 Task: Look for space in Rājūra, India from 9th July, 2023 to 16th July, 2023 for 2 adults, 1 child in price range Rs.8000 to Rs.16000. Place can be entire place with 2 bedrooms having 2 beds and 1 bathroom. Property type can be house, flat, guest house. Booking option can be shelf check-in. Required host language is English.
Action: Mouse moved to (423, 49)
Screenshot: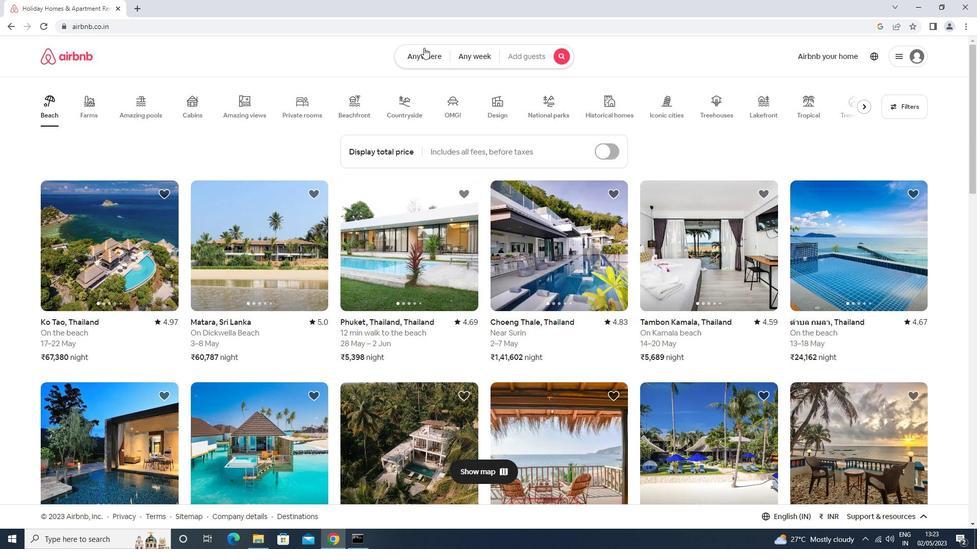
Action: Mouse pressed left at (423, 49)
Screenshot: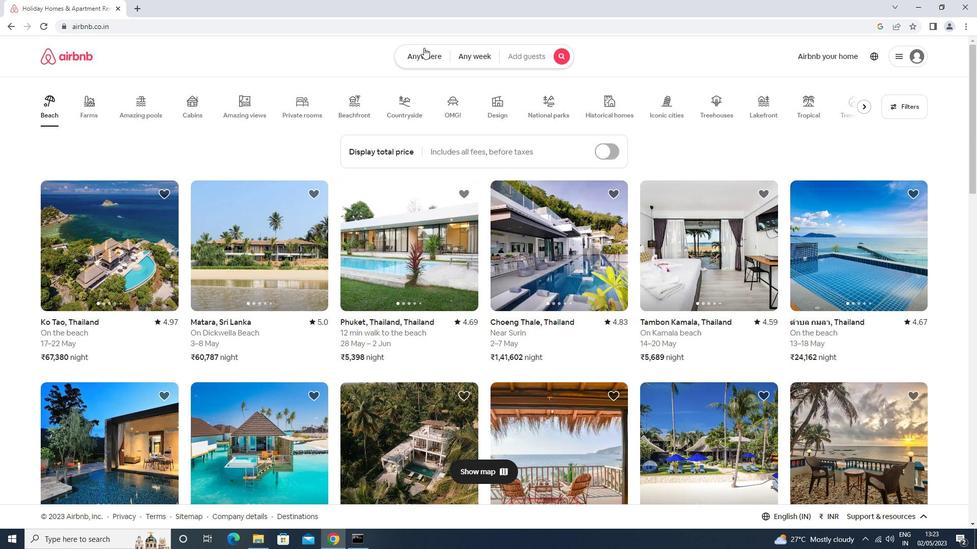 
Action: Mouse moved to (374, 93)
Screenshot: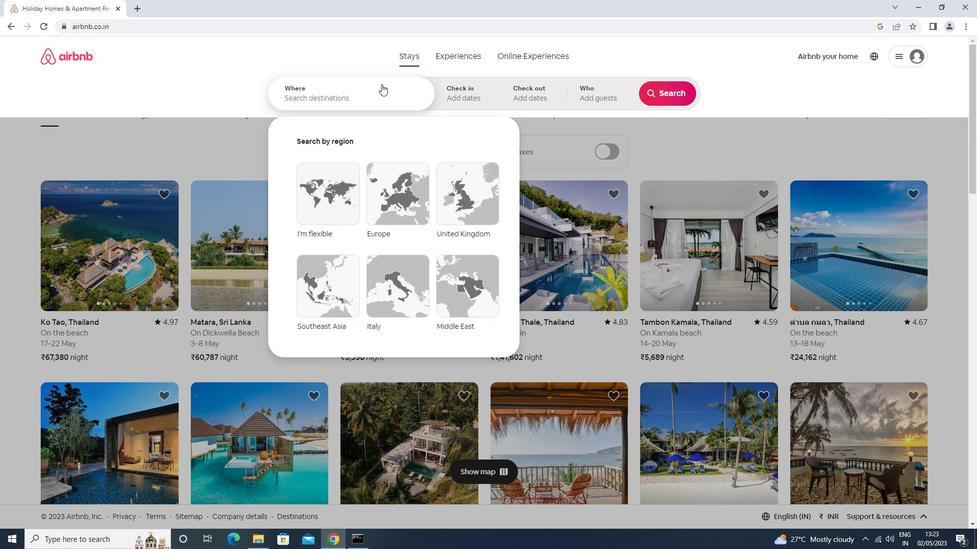 
Action: Mouse pressed left at (374, 93)
Screenshot: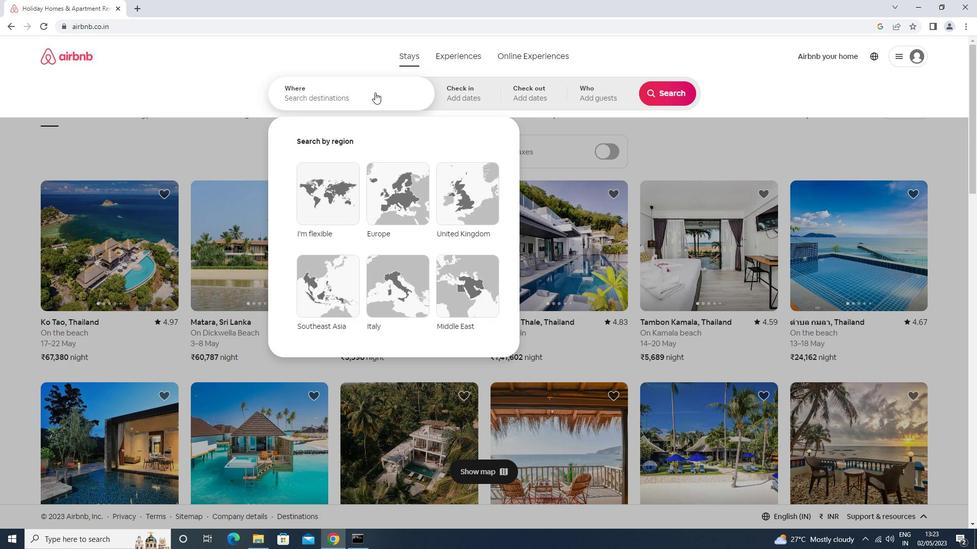 
Action: Key pressed r<Key.caps_lock>ajura<Key.space><Key.enter>
Screenshot: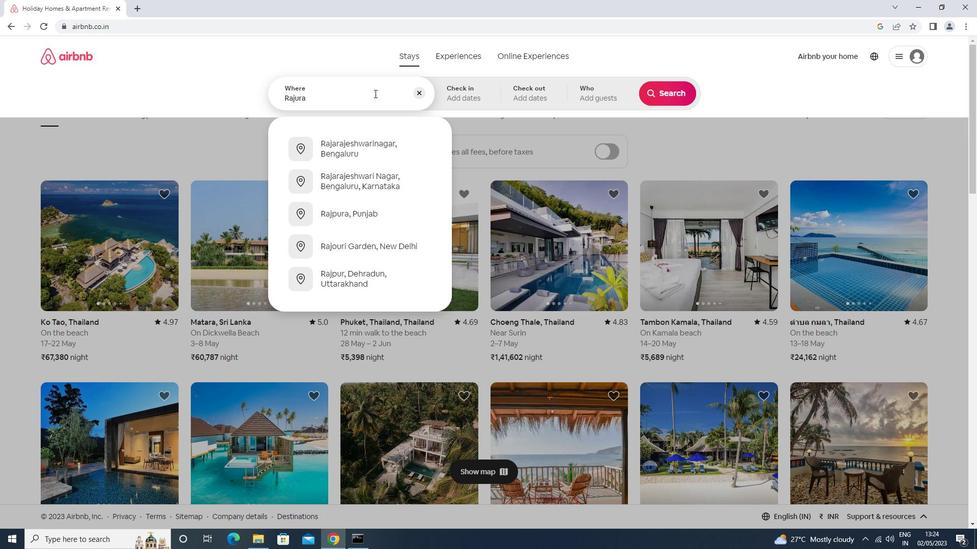 
Action: Mouse moved to (669, 170)
Screenshot: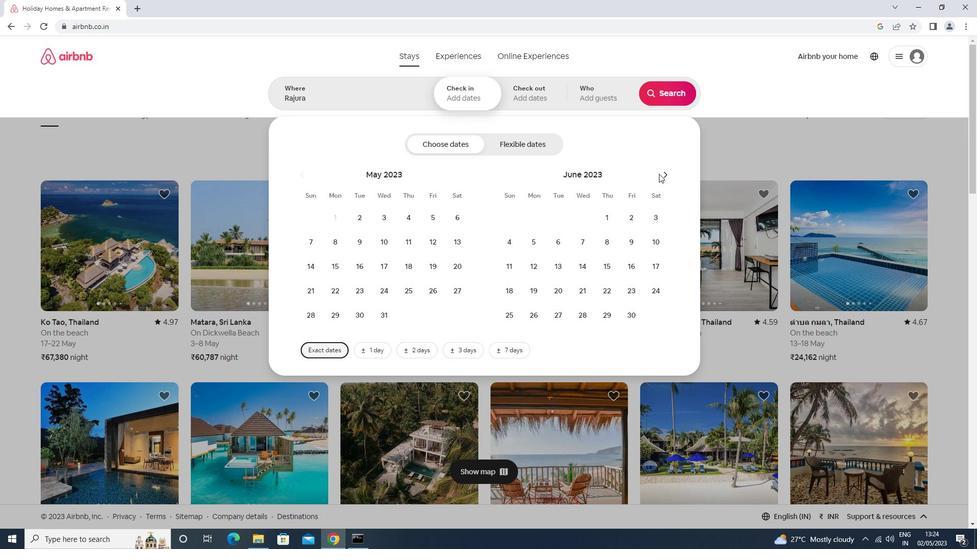 
Action: Mouse pressed left at (669, 170)
Screenshot: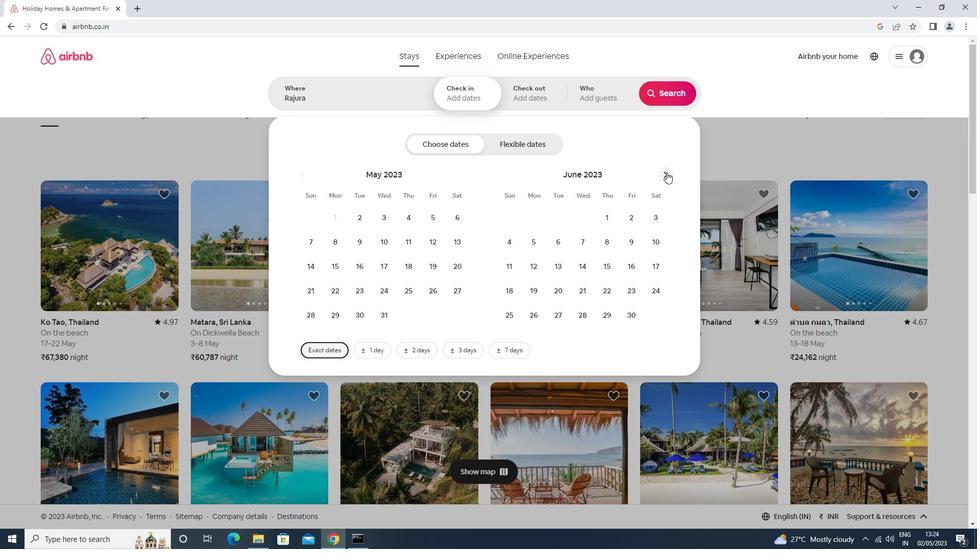 
Action: Mouse moved to (512, 268)
Screenshot: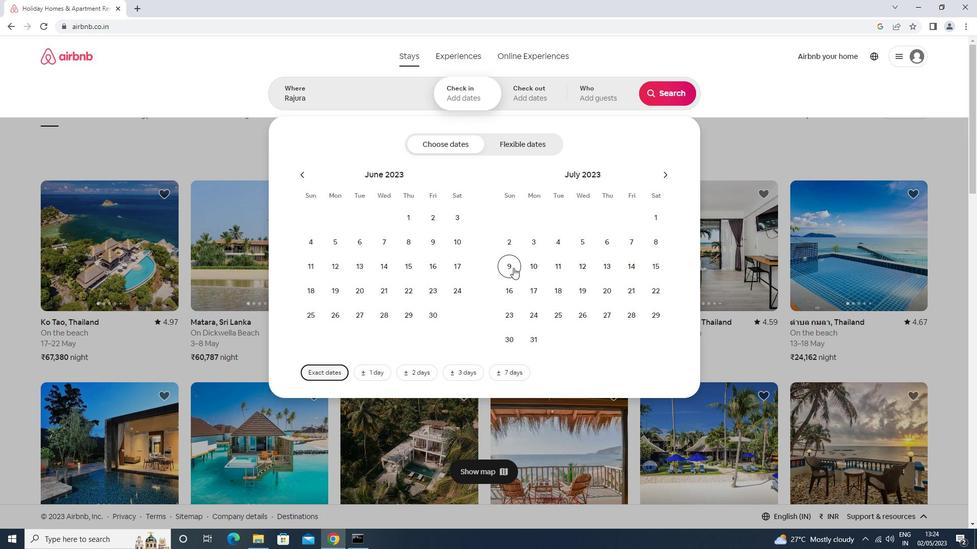 
Action: Mouse pressed left at (512, 268)
Screenshot: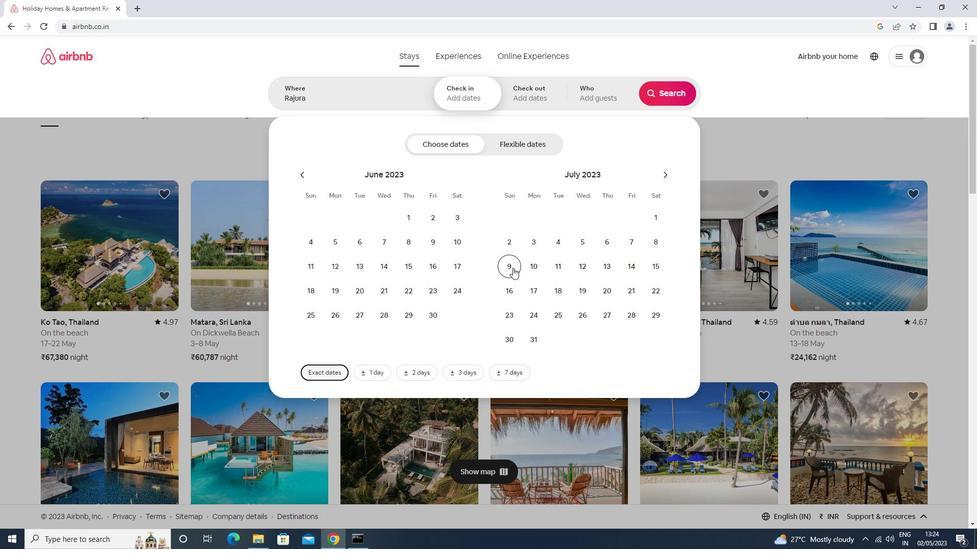 
Action: Mouse moved to (509, 290)
Screenshot: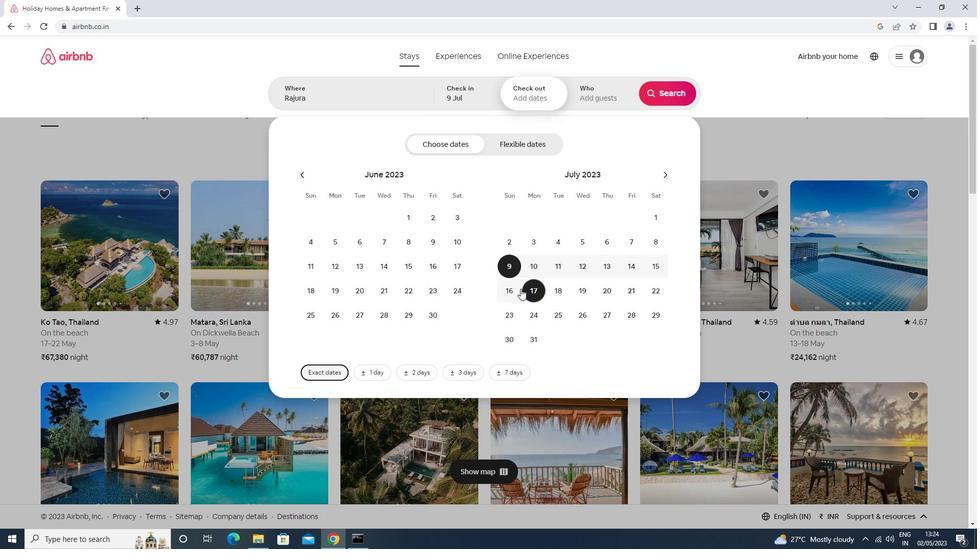 
Action: Mouse pressed left at (509, 290)
Screenshot: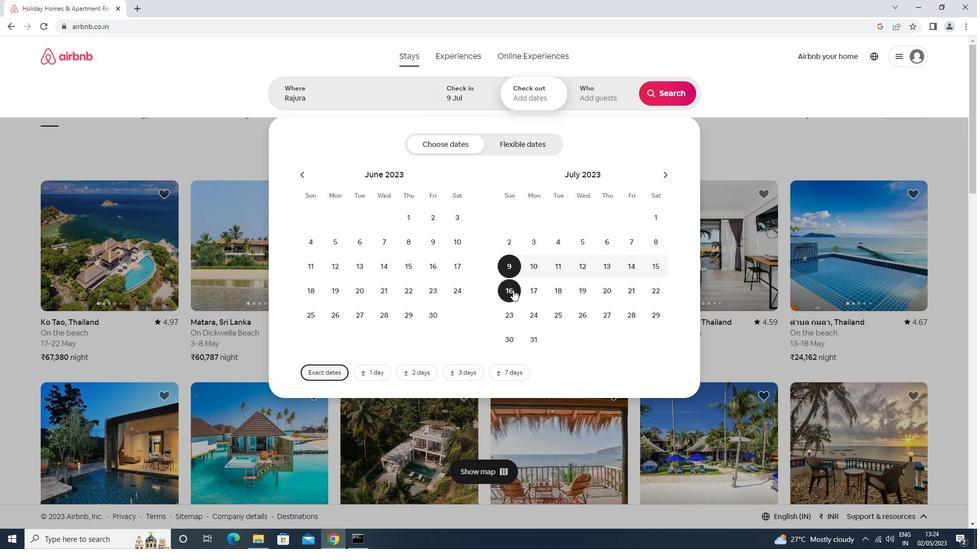 
Action: Mouse moved to (582, 99)
Screenshot: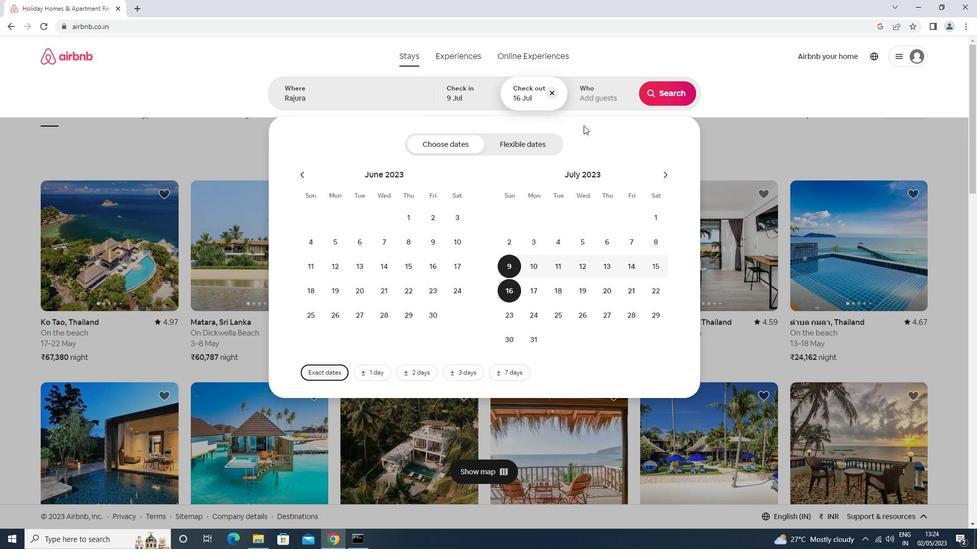 
Action: Mouse pressed left at (582, 99)
Screenshot: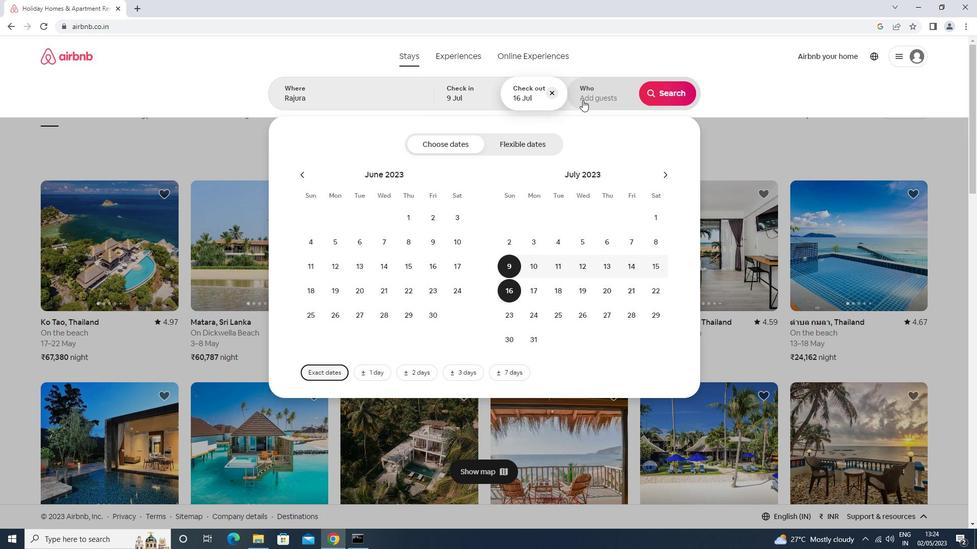 
Action: Mouse moved to (668, 146)
Screenshot: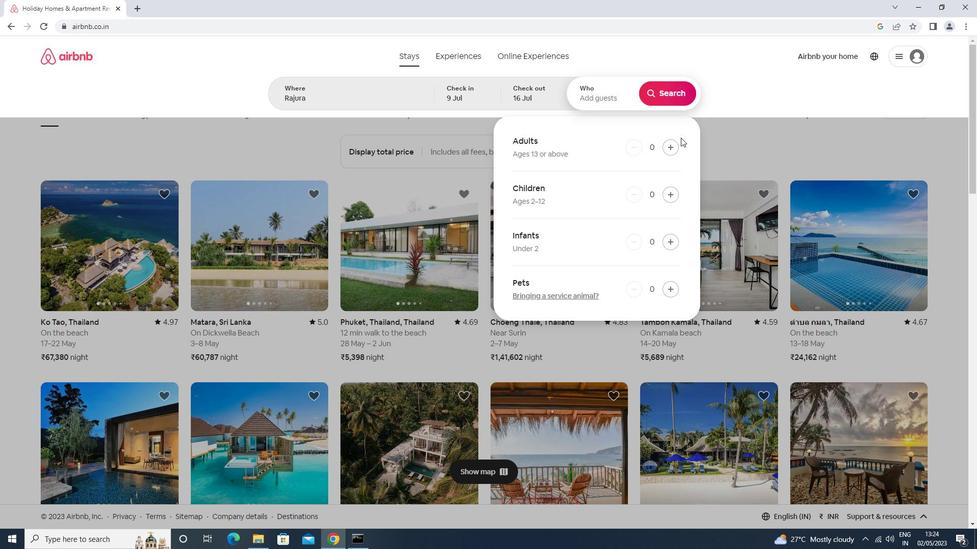 
Action: Mouse pressed left at (668, 146)
Screenshot: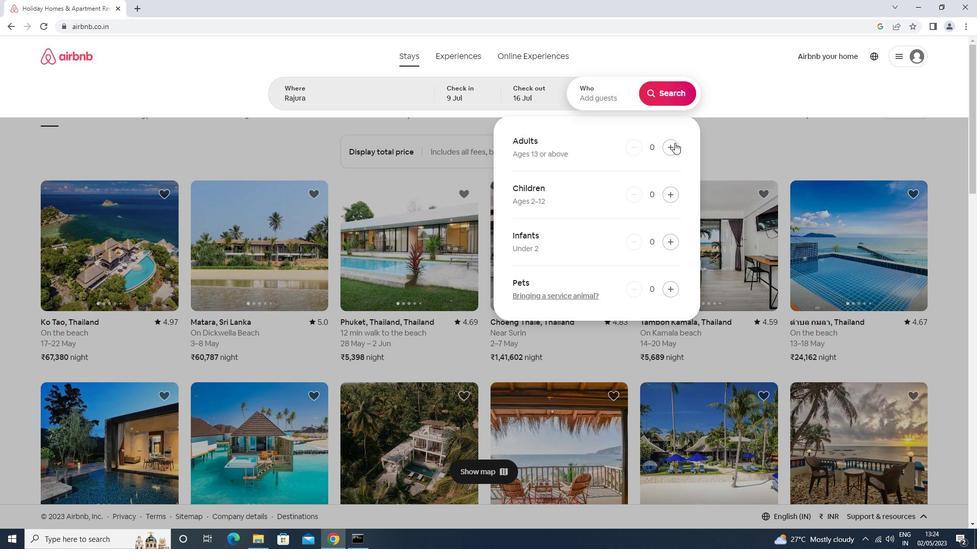 
Action: Mouse pressed left at (668, 146)
Screenshot: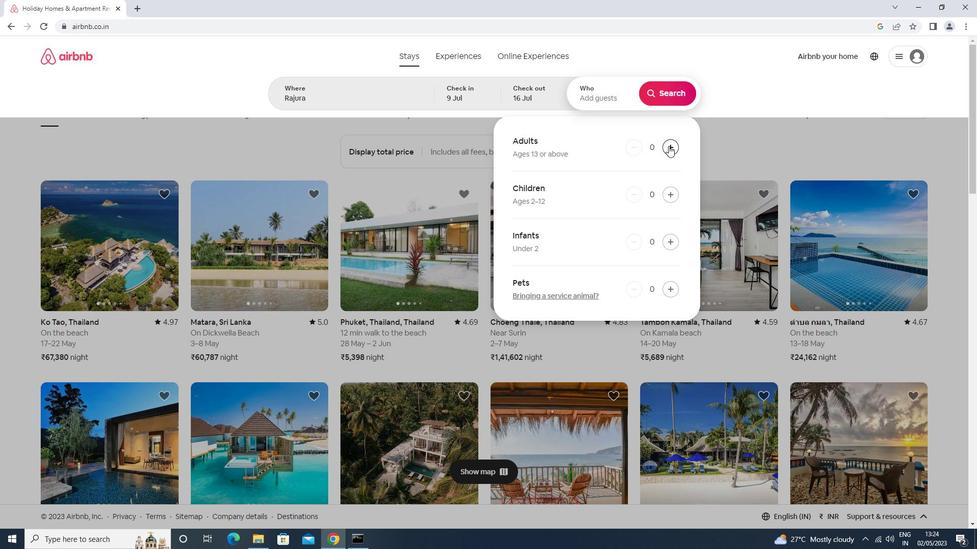 
Action: Mouse moved to (665, 197)
Screenshot: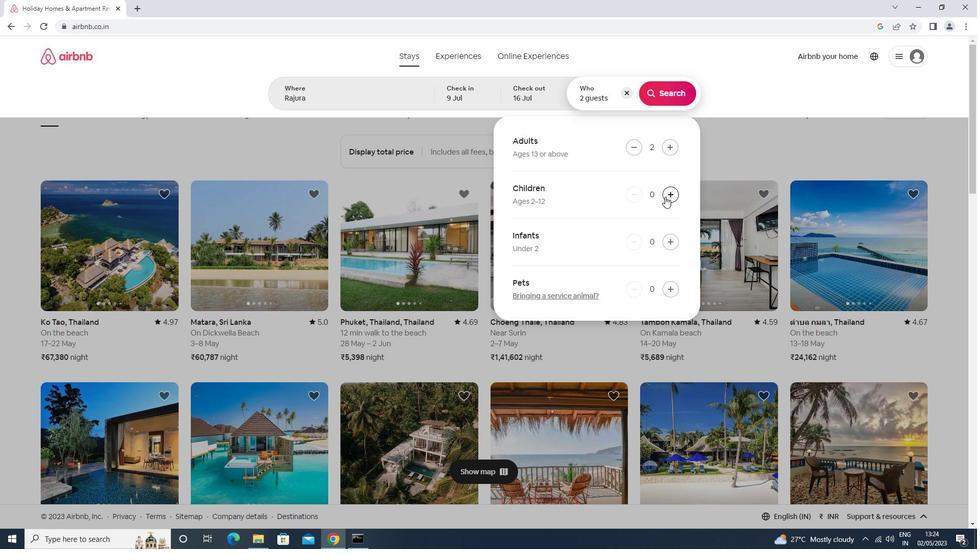 
Action: Mouse pressed left at (665, 197)
Screenshot: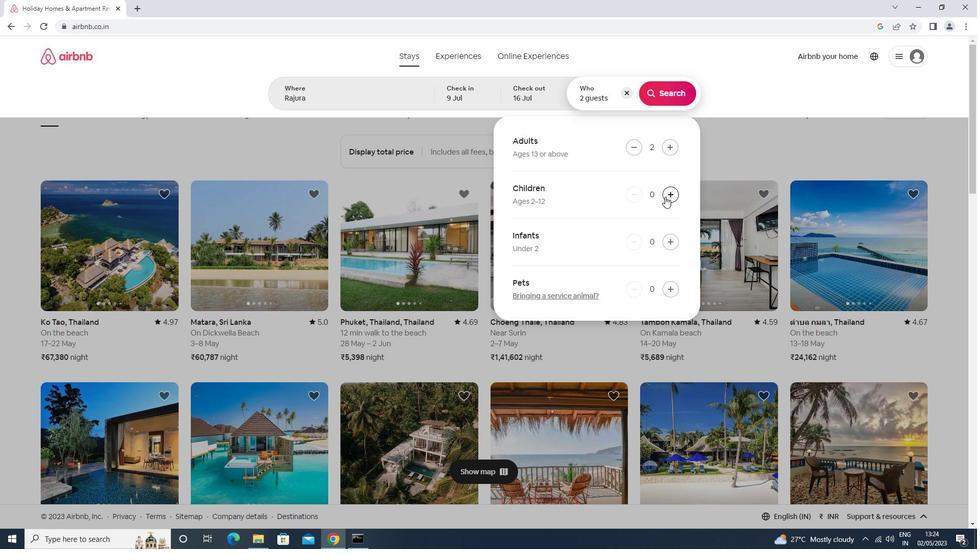 
Action: Mouse moved to (661, 93)
Screenshot: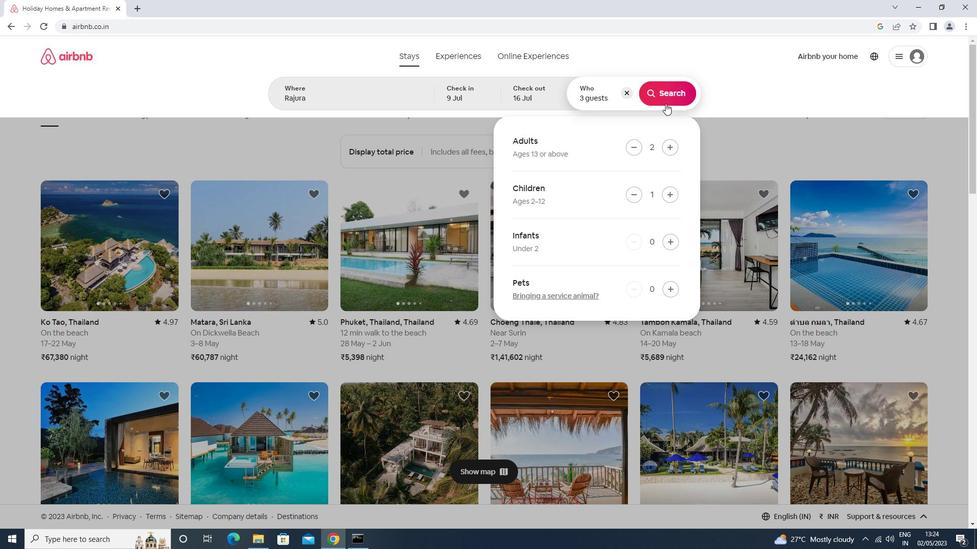 
Action: Mouse pressed left at (661, 93)
Screenshot: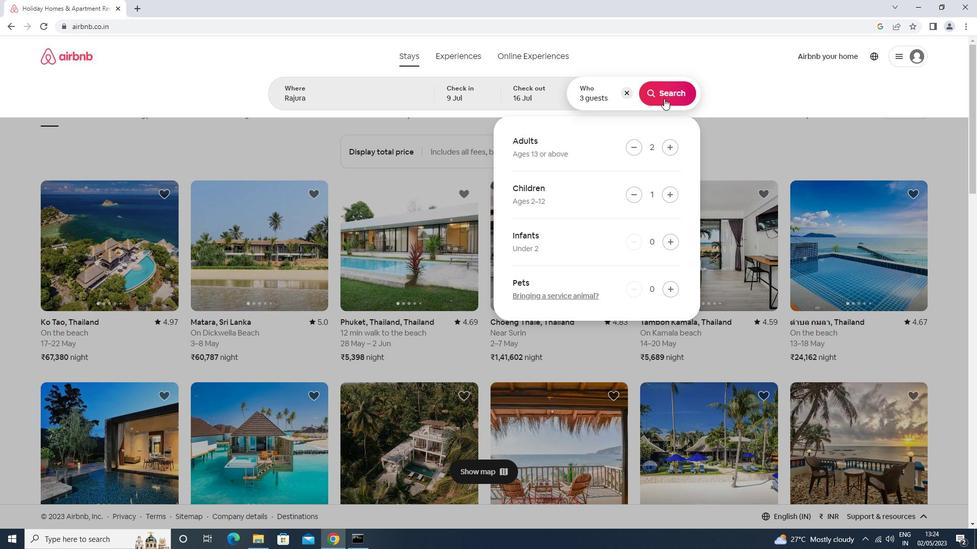 
Action: Mouse moved to (928, 100)
Screenshot: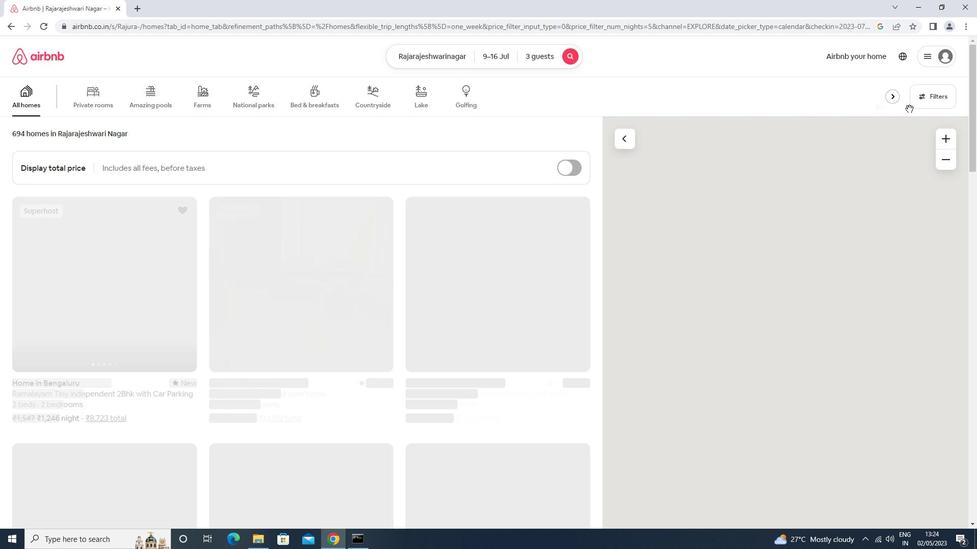 
Action: Mouse pressed left at (928, 100)
Screenshot: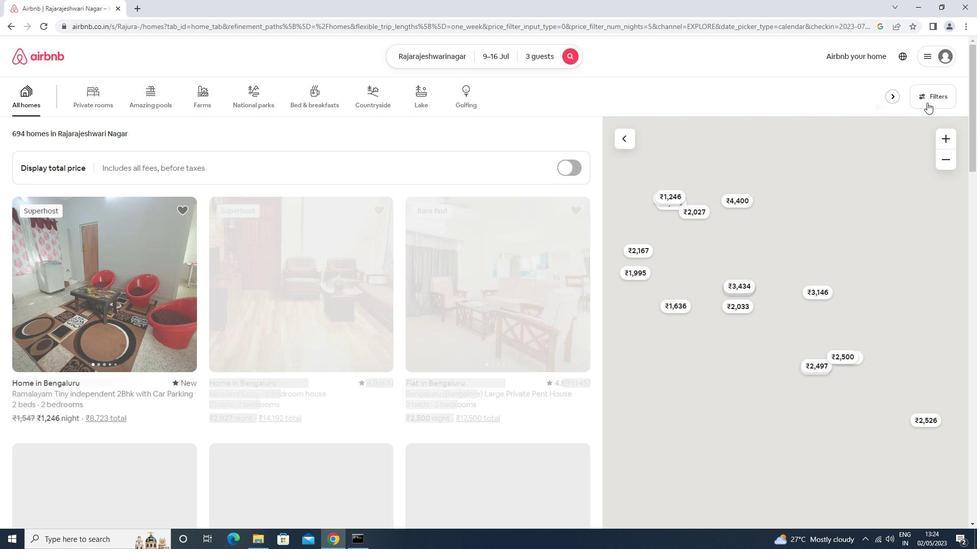 
Action: Mouse moved to (438, 220)
Screenshot: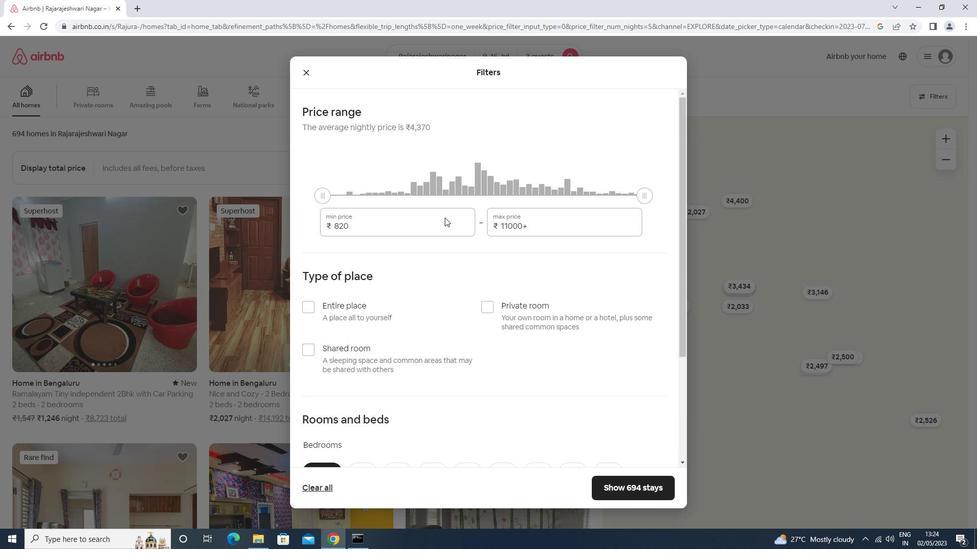 
Action: Mouse pressed left at (438, 220)
Screenshot: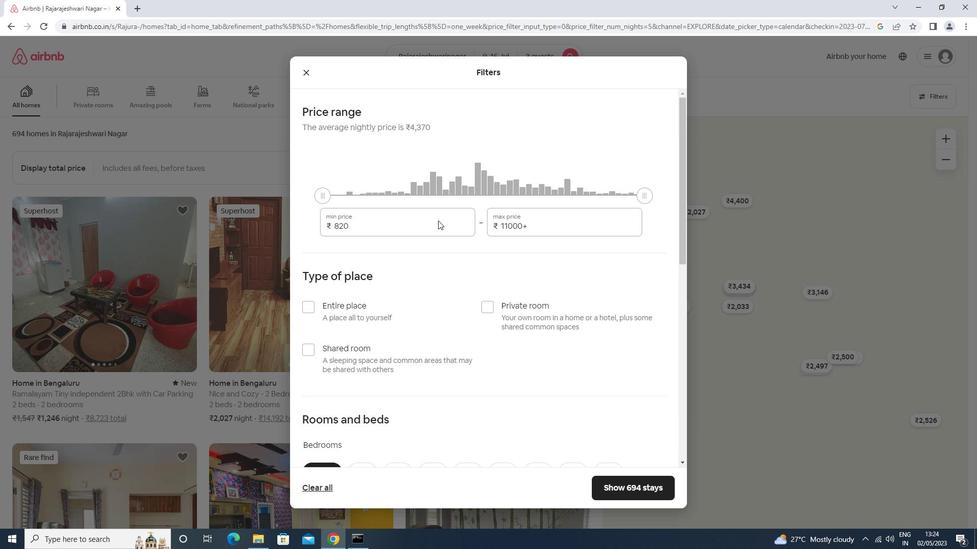 
Action: Mouse moved to (431, 221)
Screenshot: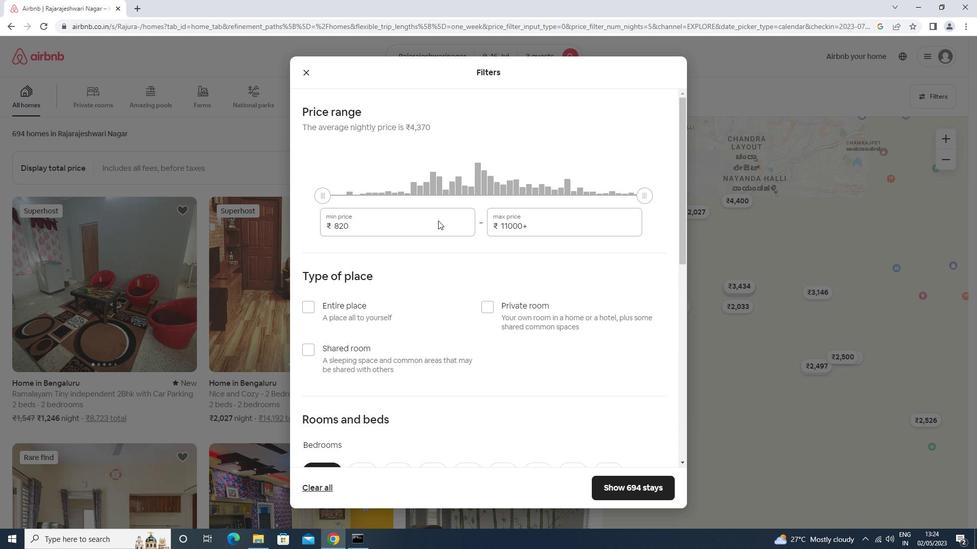 
Action: Key pressed <Key.backspace><Key.backspace><Key.backspace><Key.backspace><Key.backspace><Key.backspace><Key.backspace><Key.backspace><Key.backspace><Key.backspace><Key.backspace>8000<Key.tab>16000
Screenshot: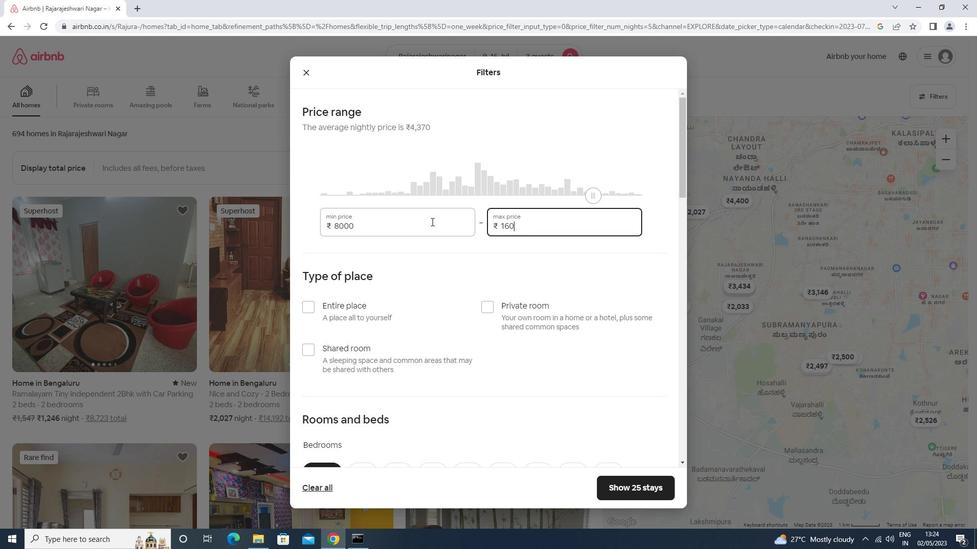 
Action: Mouse moved to (334, 308)
Screenshot: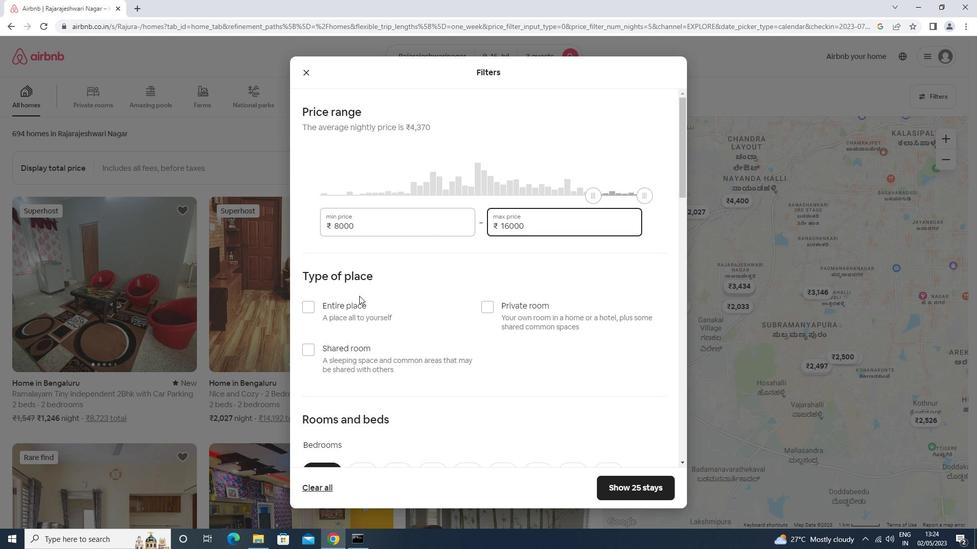 
Action: Mouse pressed left at (334, 308)
Screenshot: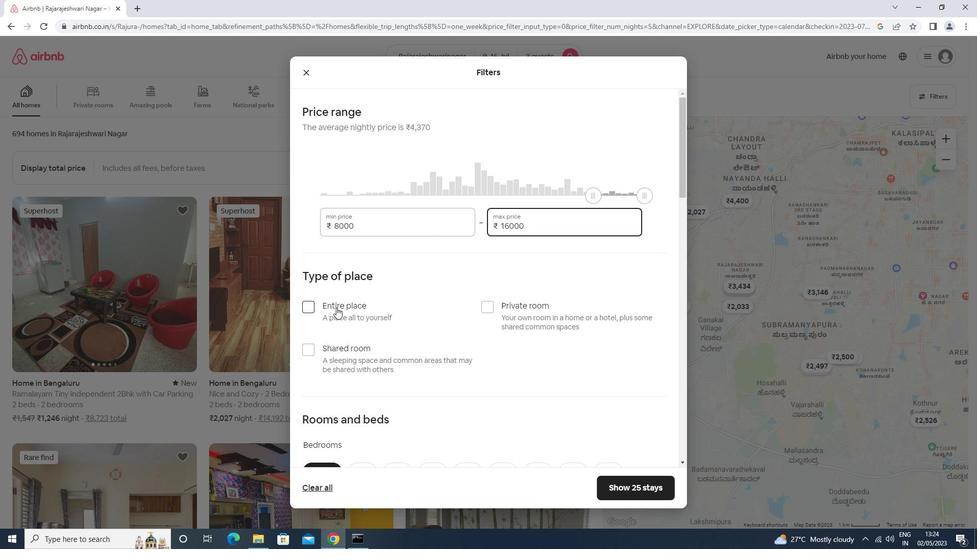 
Action: Mouse moved to (402, 272)
Screenshot: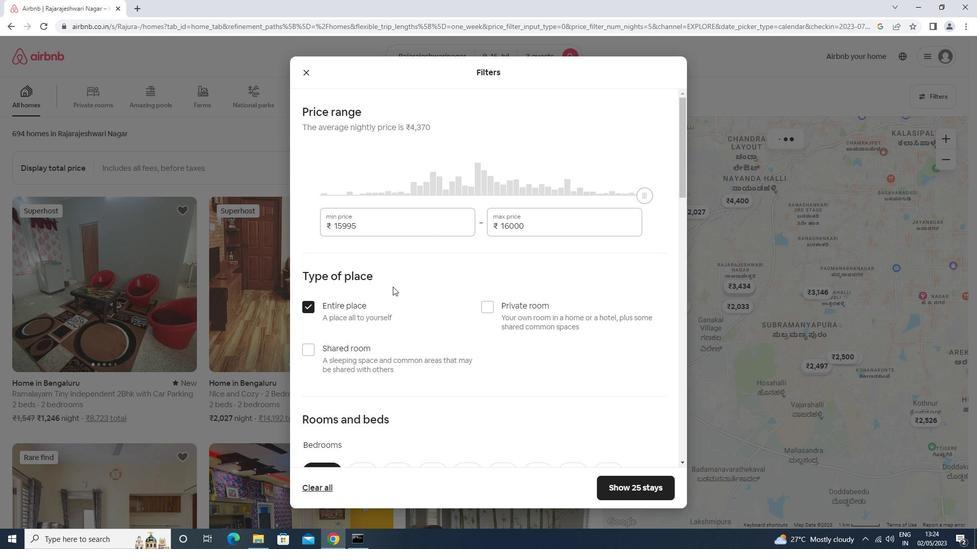 
Action: Mouse scrolled (402, 271) with delta (0, 0)
Screenshot: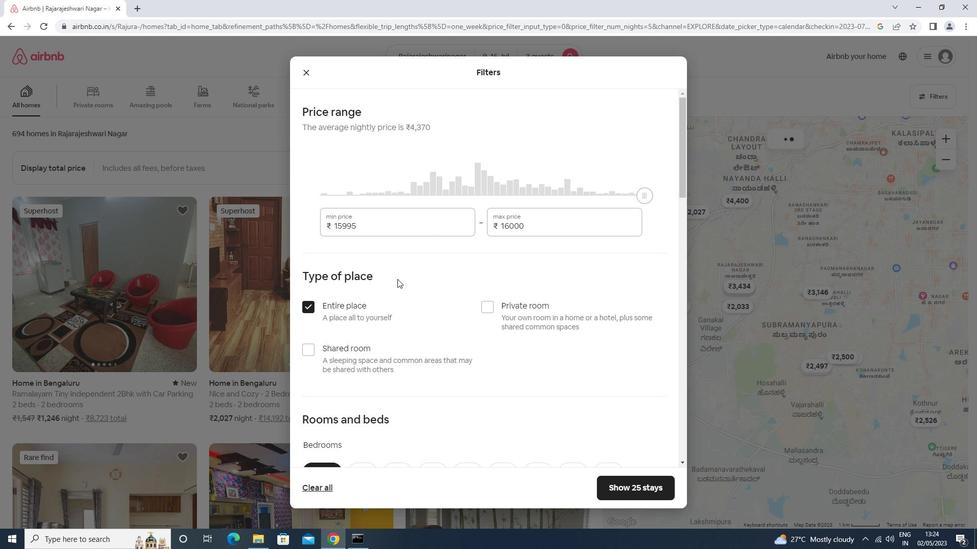 
Action: Mouse scrolled (402, 271) with delta (0, 0)
Screenshot: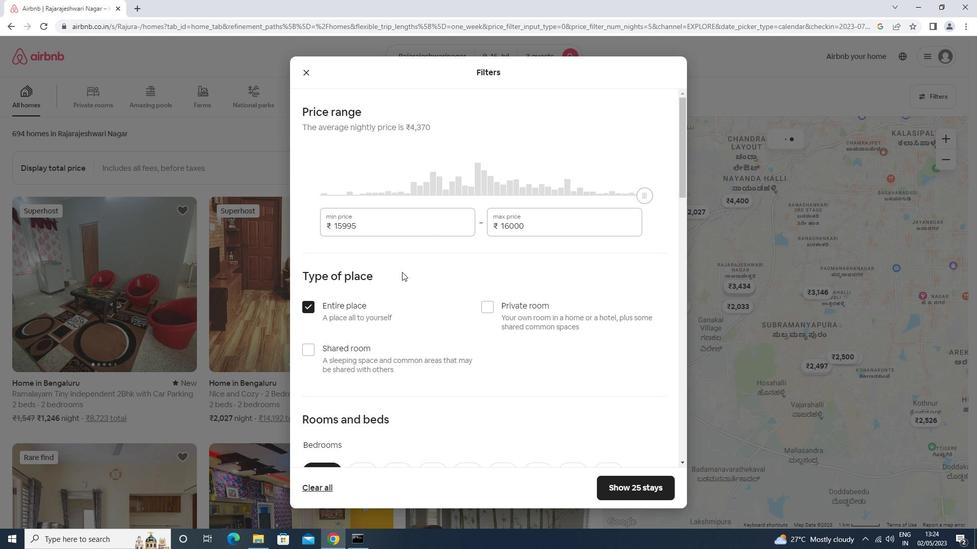 
Action: Mouse scrolled (402, 271) with delta (0, 0)
Screenshot: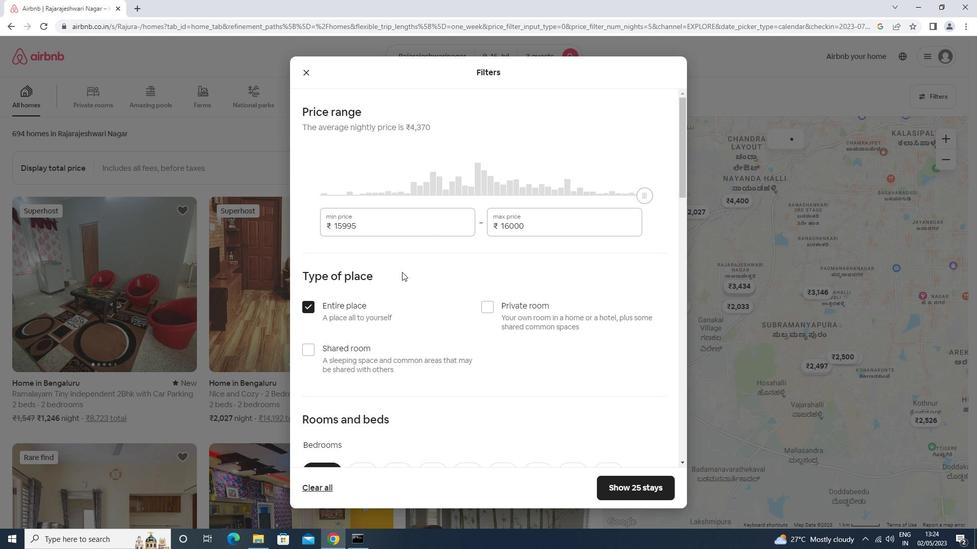 
Action: Mouse scrolled (402, 271) with delta (0, 0)
Screenshot: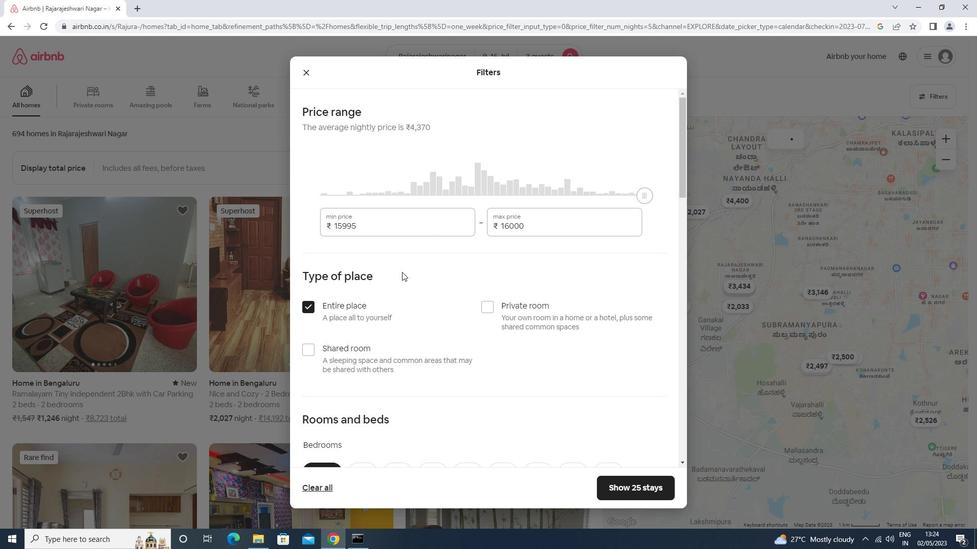 
Action: Mouse moved to (403, 269)
Screenshot: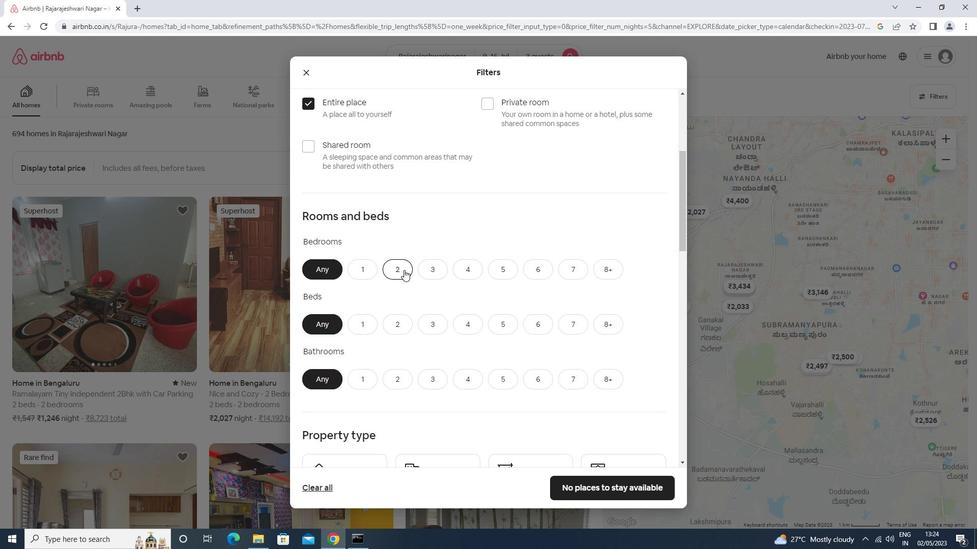 
Action: Mouse pressed left at (403, 269)
Screenshot: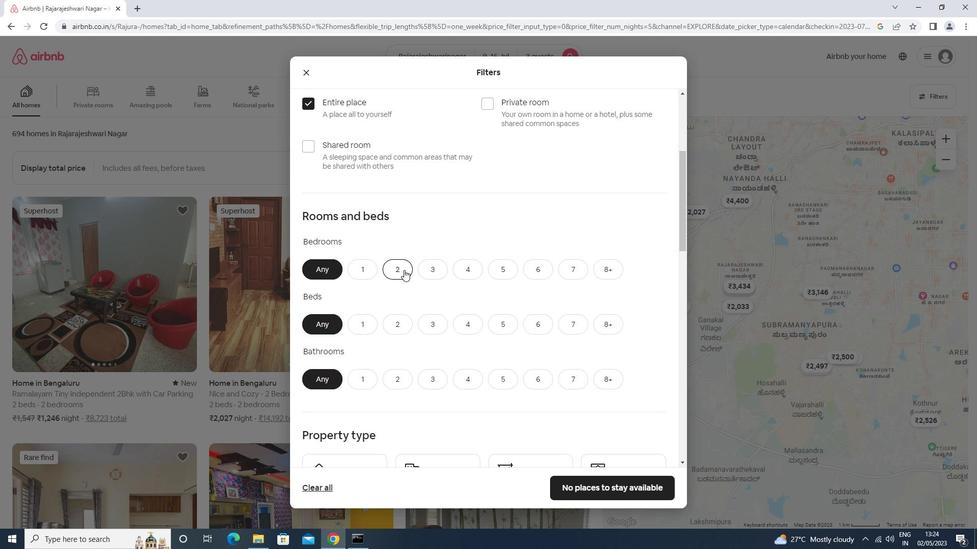 
Action: Mouse moved to (396, 325)
Screenshot: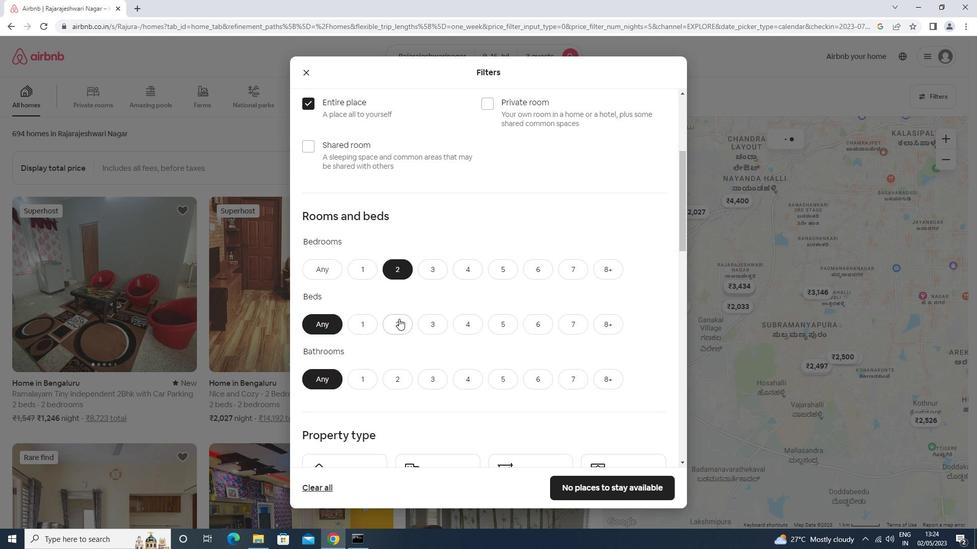 
Action: Mouse pressed left at (396, 325)
Screenshot: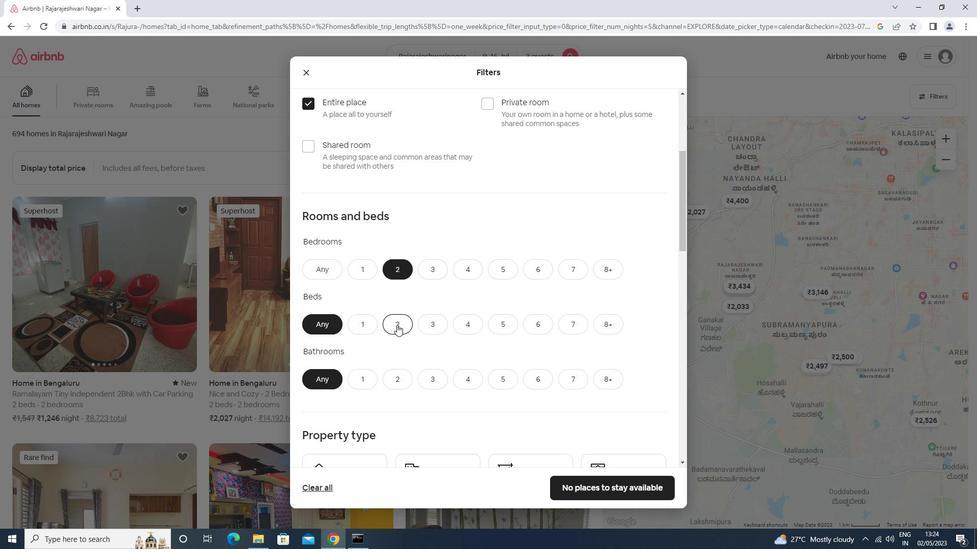 
Action: Mouse moved to (395, 325)
Screenshot: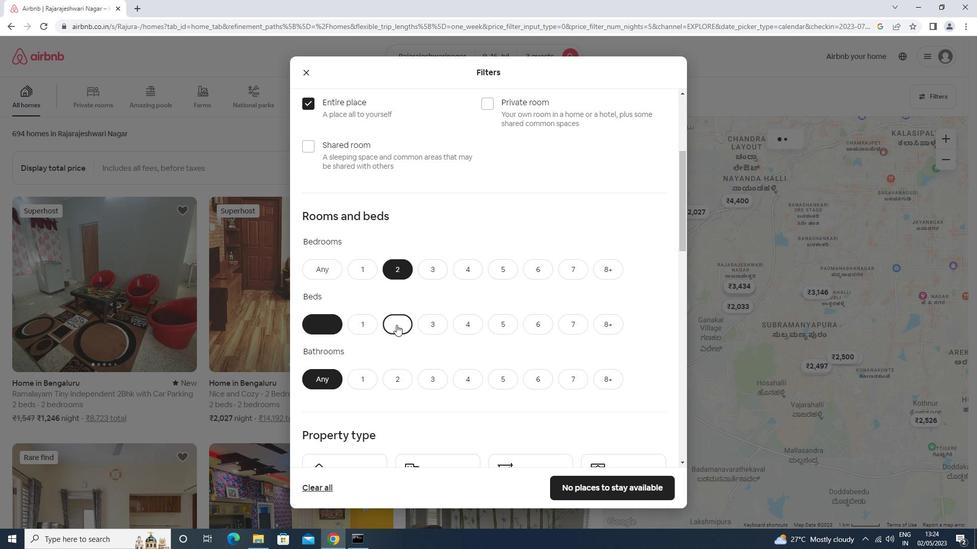 
Action: Mouse scrolled (395, 325) with delta (0, 0)
Screenshot: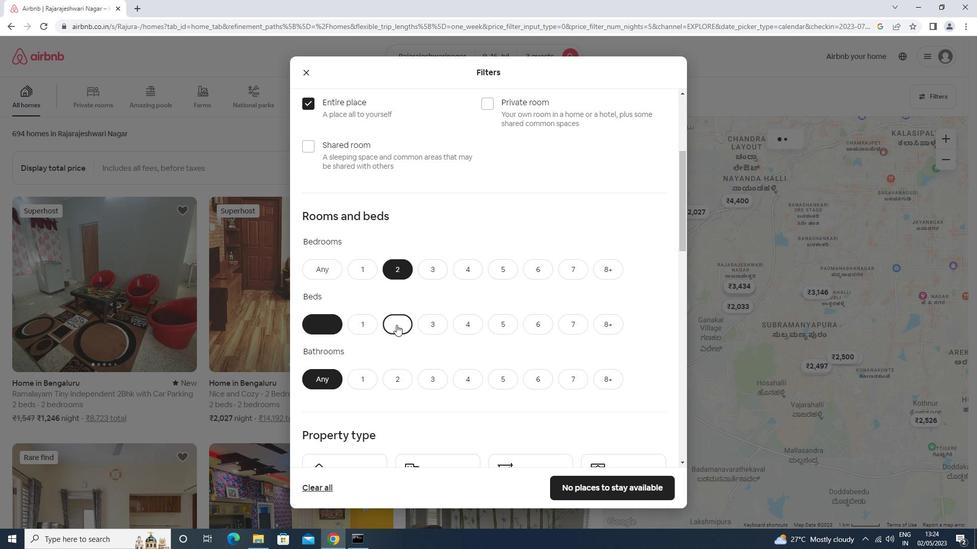 
Action: Mouse moved to (370, 322)
Screenshot: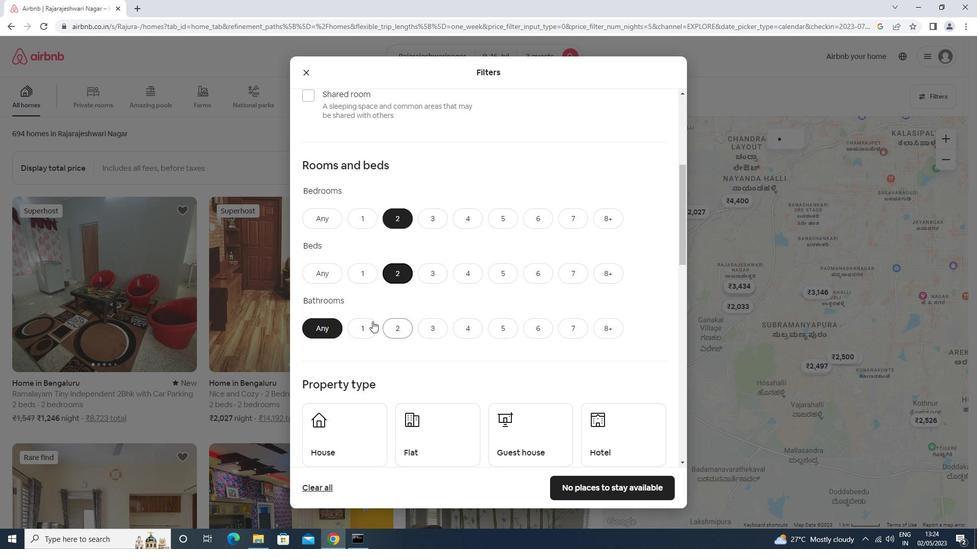 
Action: Mouse pressed left at (370, 322)
Screenshot: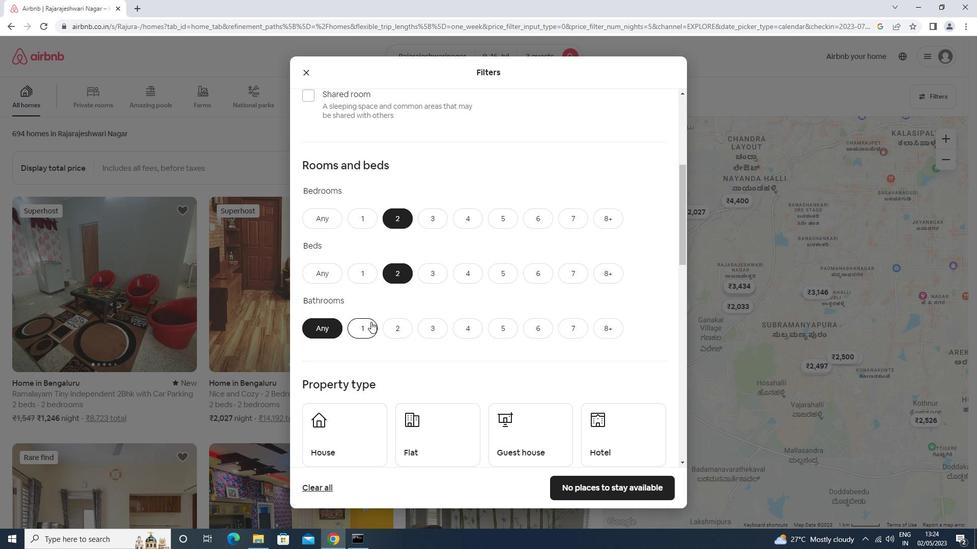 
Action: Mouse scrolled (370, 321) with delta (0, 0)
Screenshot: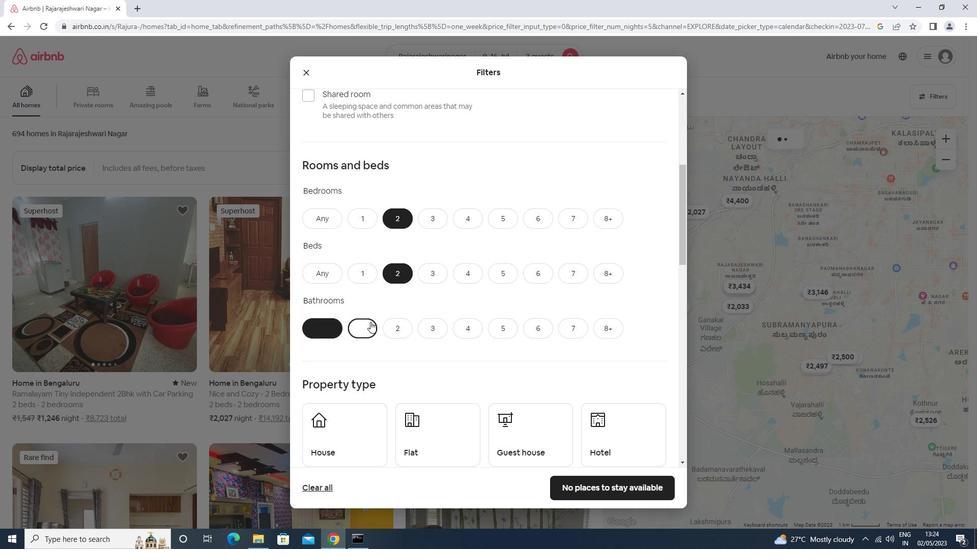 
Action: Mouse scrolled (370, 321) with delta (0, 0)
Screenshot: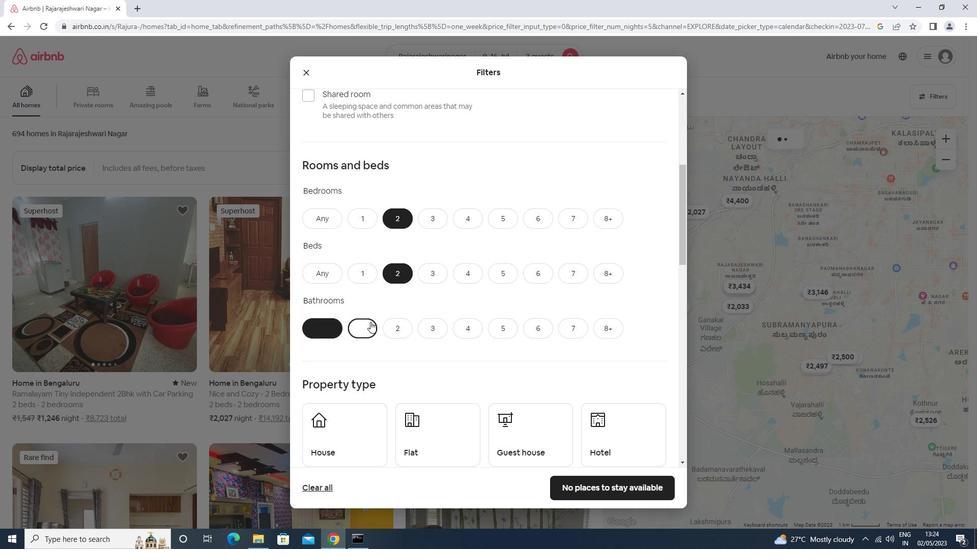 
Action: Mouse scrolled (370, 321) with delta (0, 0)
Screenshot: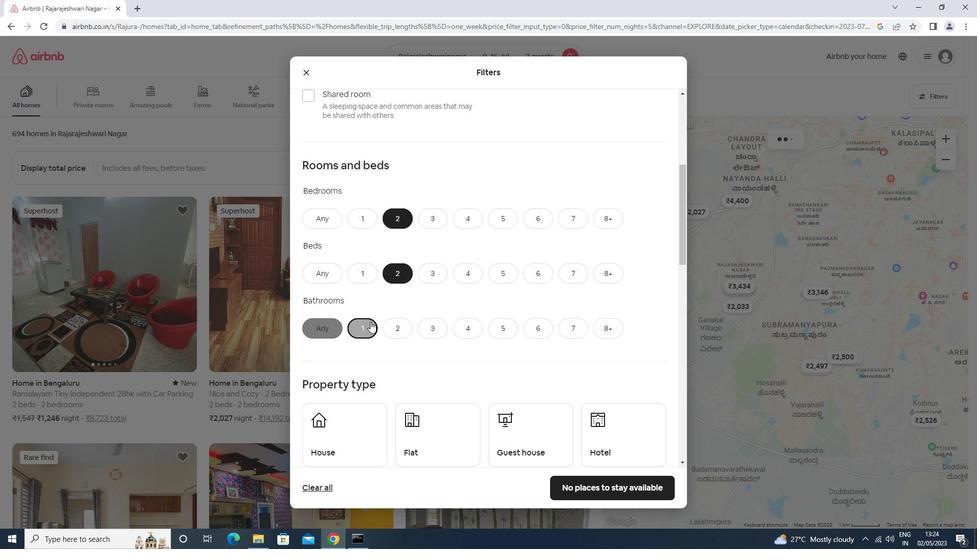 
Action: Mouse scrolled (370, 321) with delta (0, 0)
Screenshot: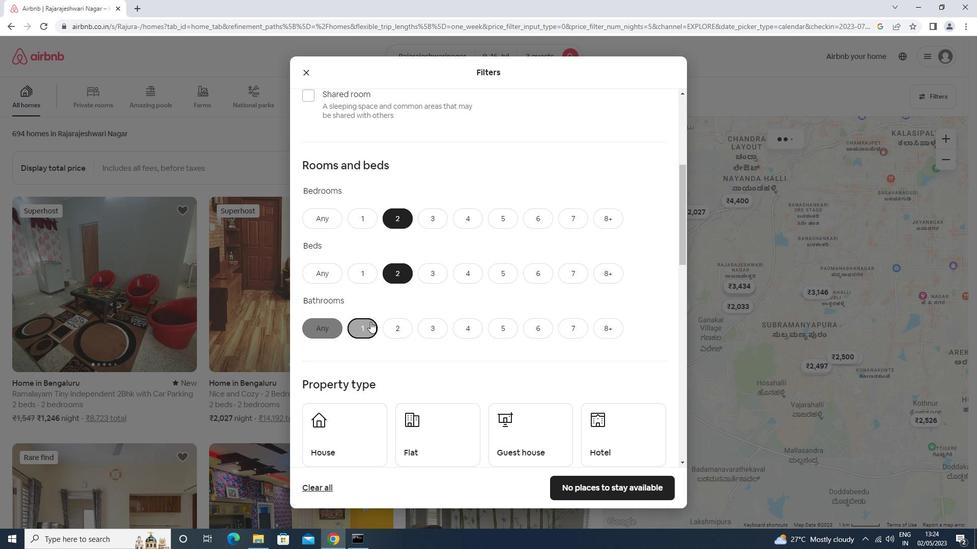 
Action: Mouse moved to (347, 231)
Screenshot: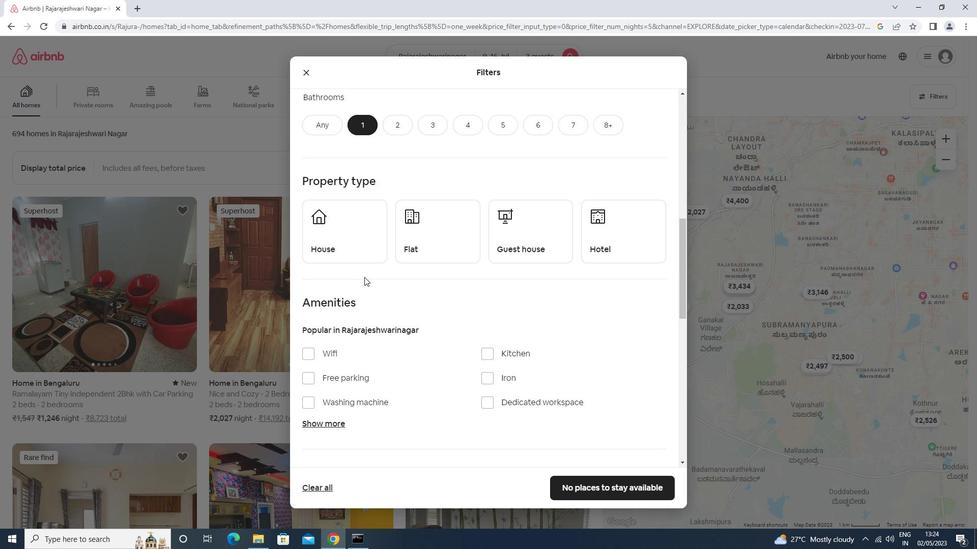 
Action: Mouse pressed left at (347, 231)
Screenshot: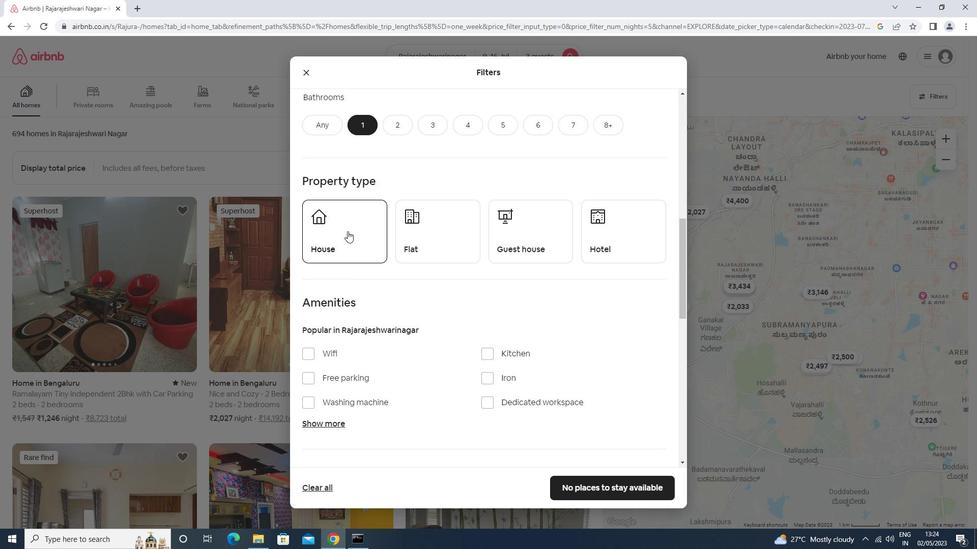 
Action: Mouse moved to (351, 231)
Screenshot: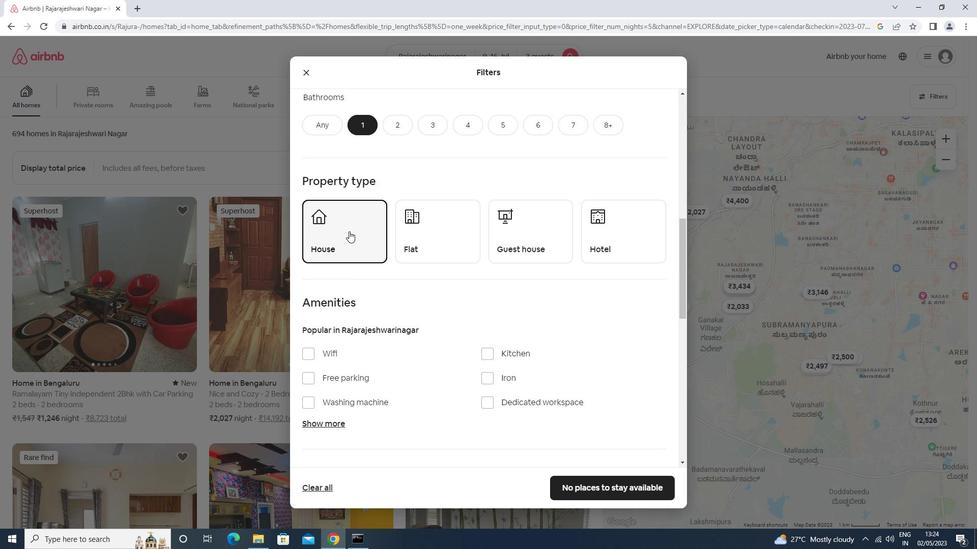 
Action: Mouse pressed left at (351, 231)
Screenshot: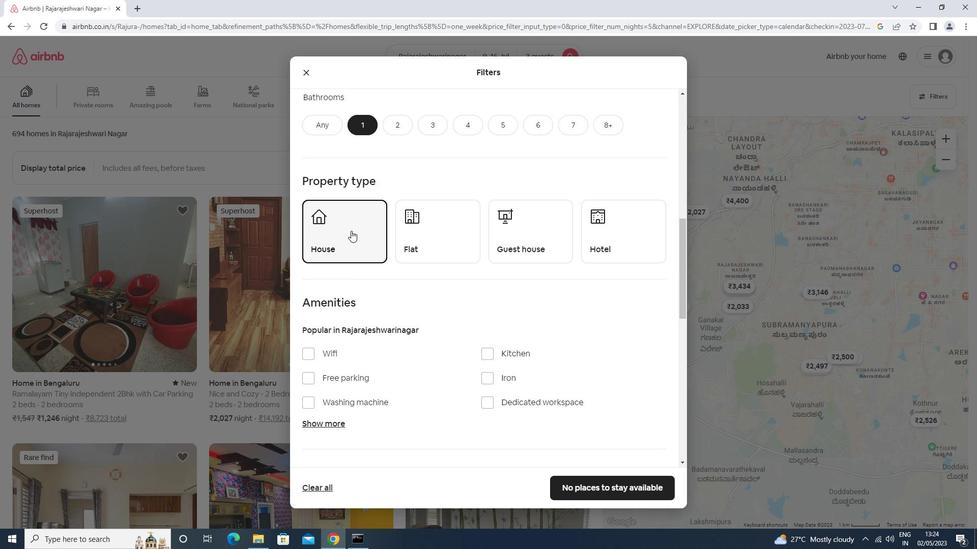 
Action: Mouse moved to (462, 242)
Screenshot: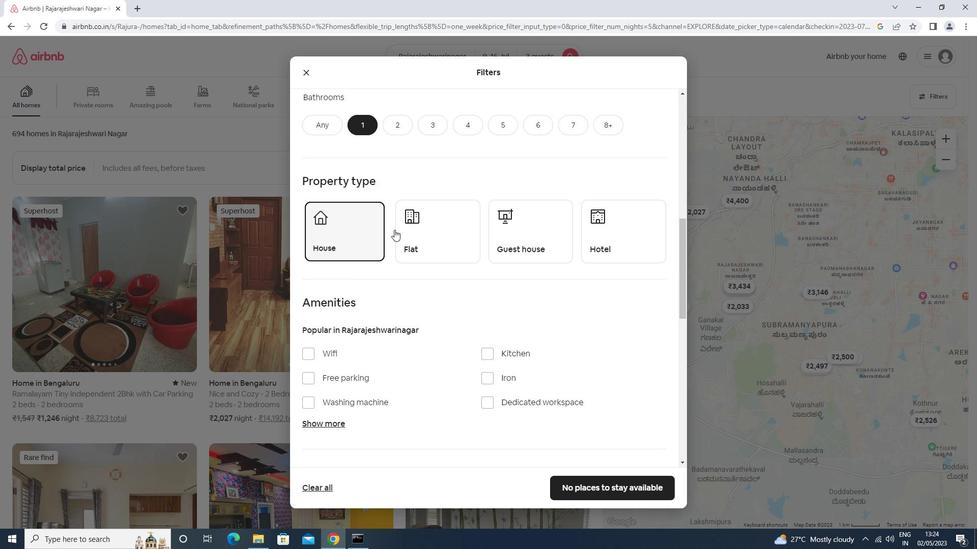 
Action: Mouse pressed left at (462, 242)
Screenshot: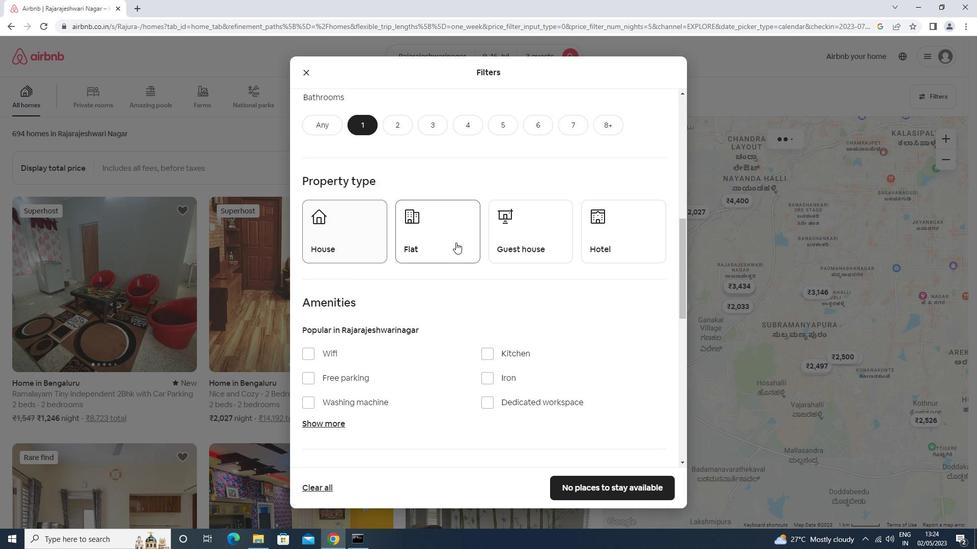 
Action: Mouse moved to (554, 241)
Screenshot: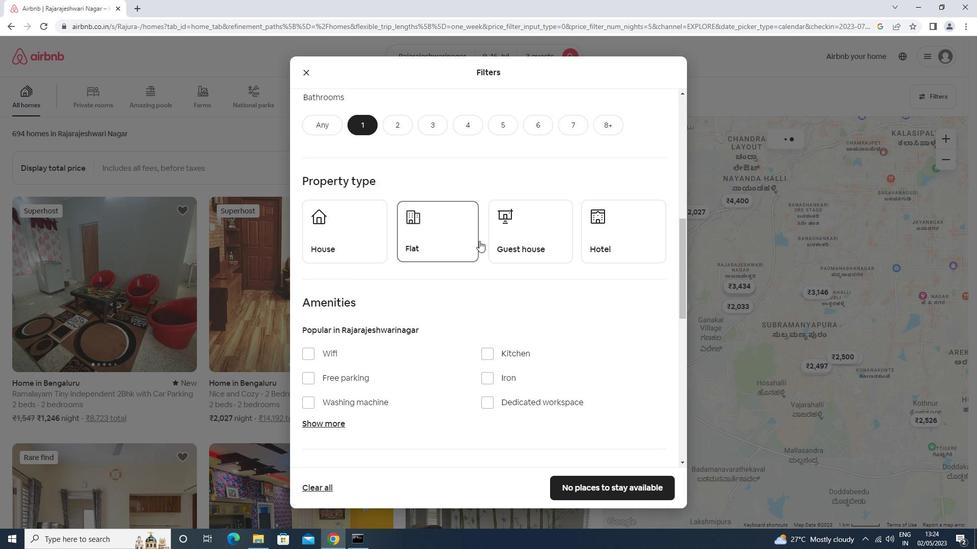 
Action: Mouse pressed left at (554, 241)
Screenshot: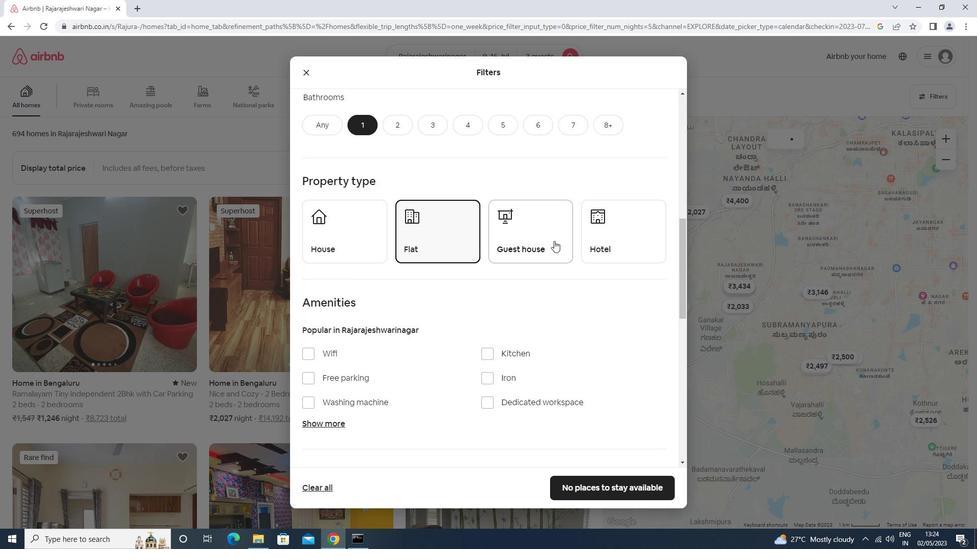 
Action: Mouse moved to (361, 246)
Screenshot: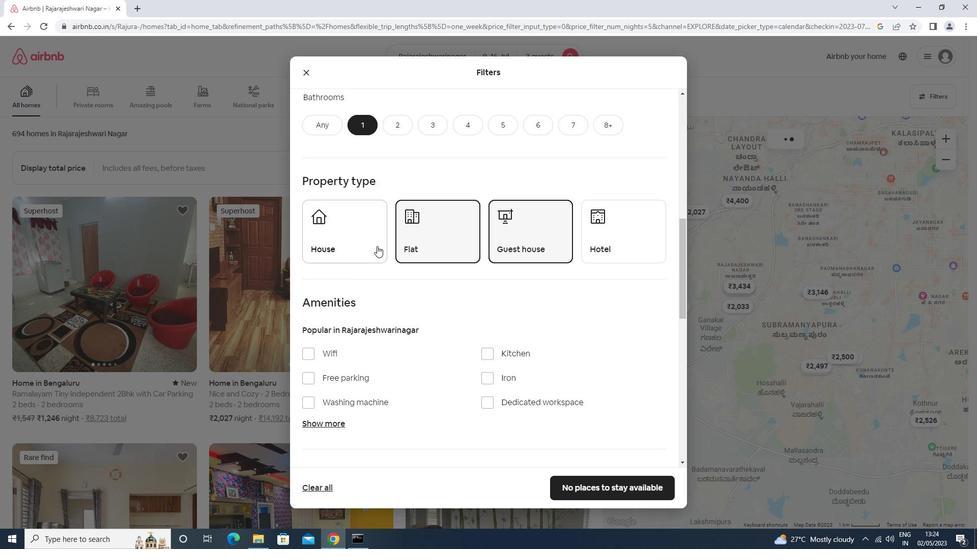 
Action: Mouse pressed left at (361, 246)
Screenshot: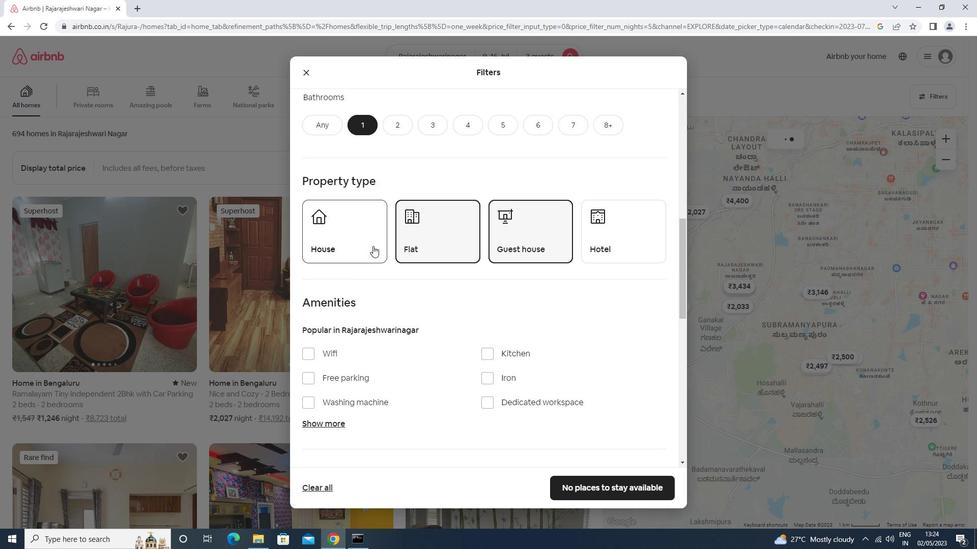 
Action: Mouse scrolled (361, 245) with delta (0, 0)
Screenshot: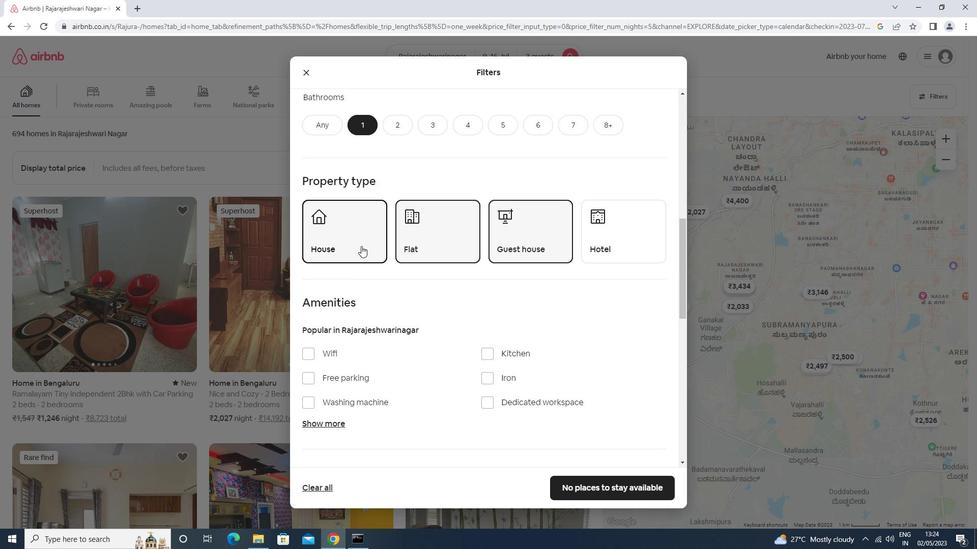 
Action: Mouse scrolled (361, 245) with delta (0, 0)
Screenshot: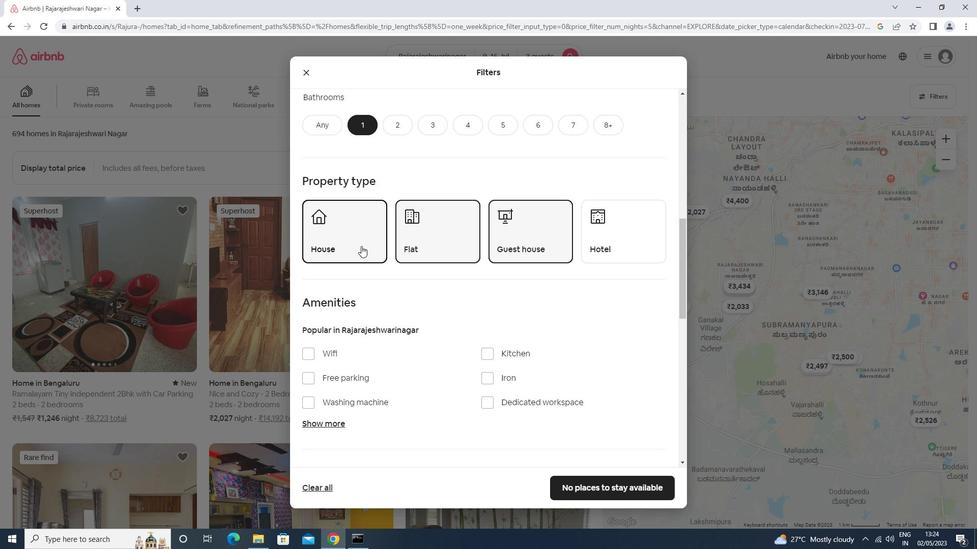 
Action: Mouse scrolled (361, 245) with delta (0, 0)
Screenshot: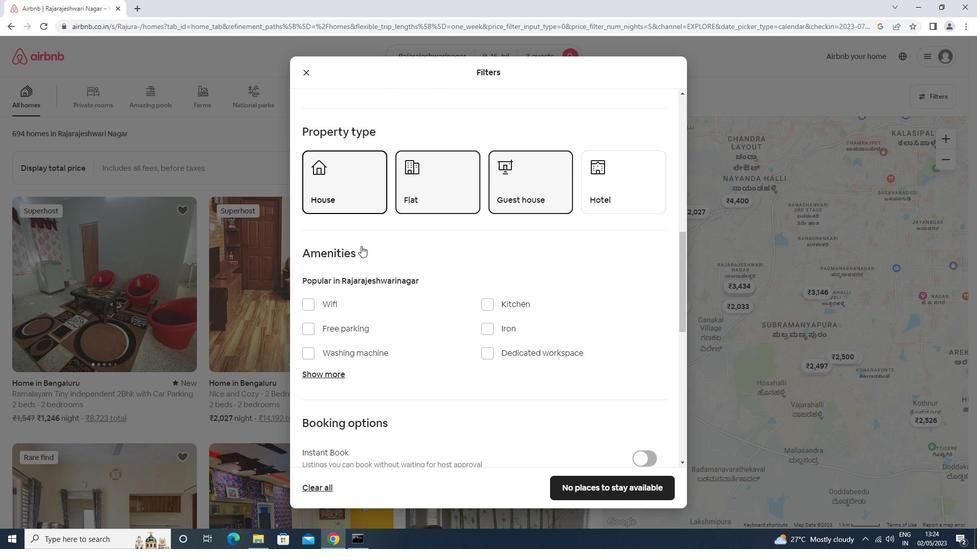 
Action: Mouse moved to (644, 390)
Screenshot: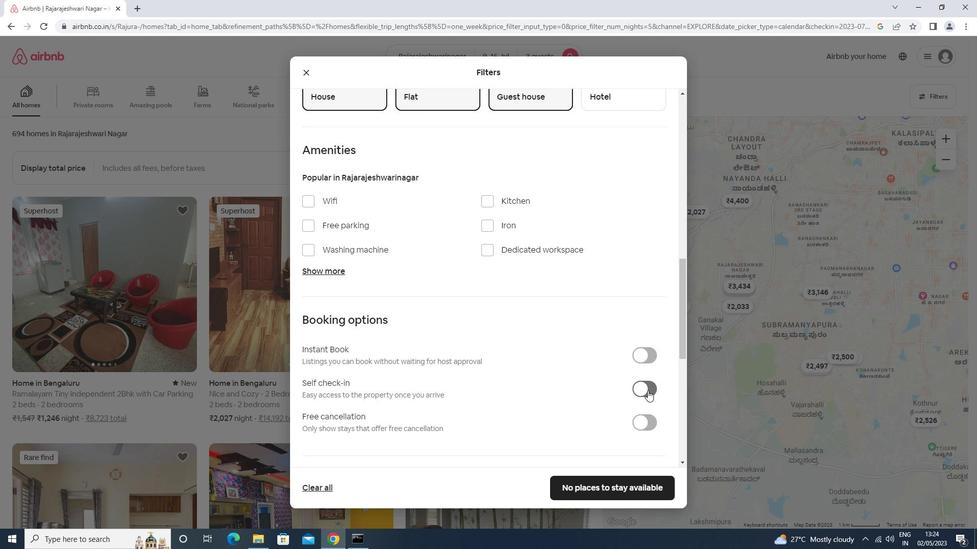 
Action: Mouse pressed left at (644, 390)
Screenshot: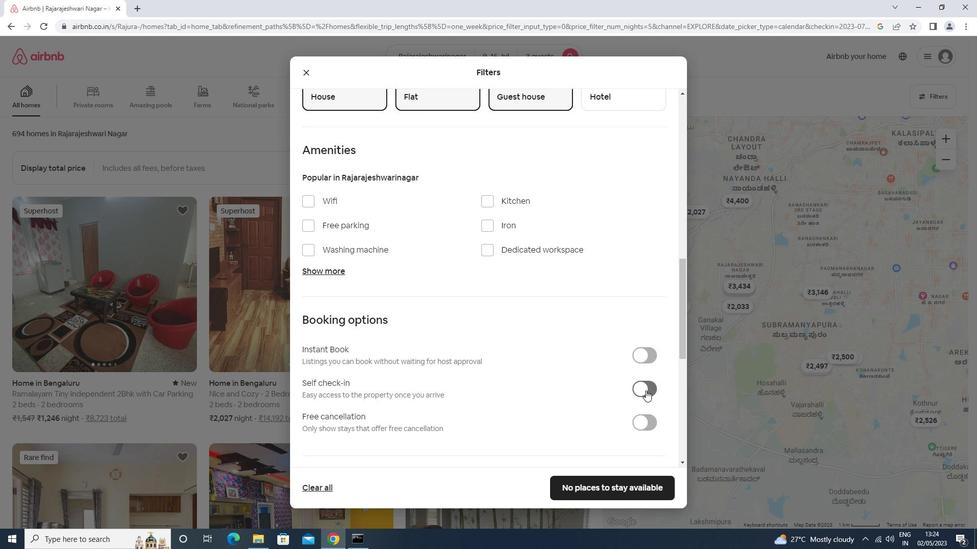 
Action: Mouse moved to (642, 390)
Screenshot: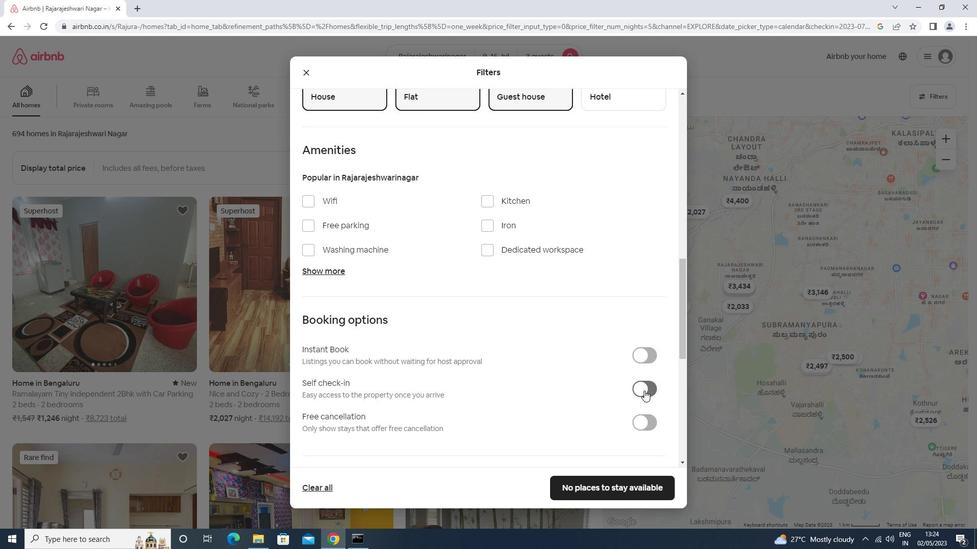
Action: Mouse scrolled (642, 390) with delta (0, 0)
Screenshot: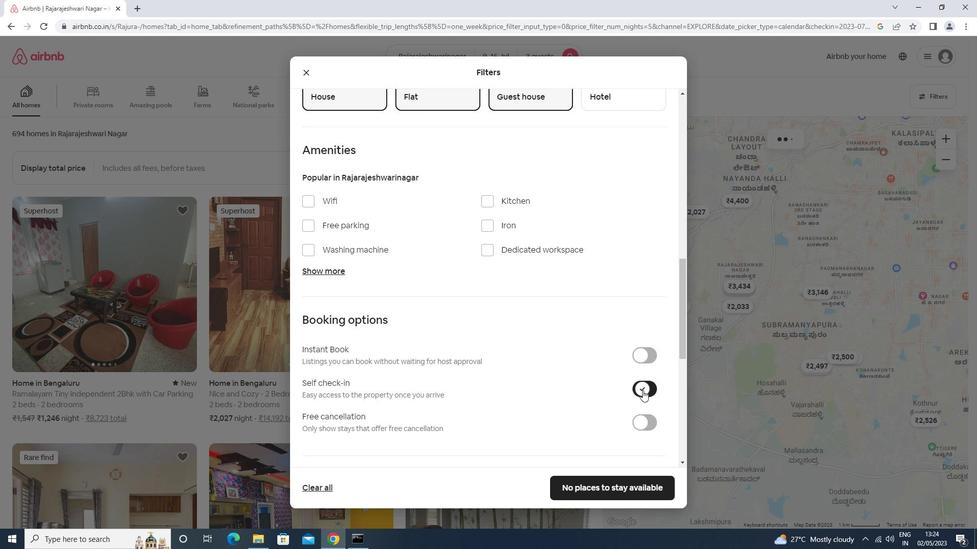 
Action: Mouse scrolled (642, 390) with delta (0, 0)
Screenshot: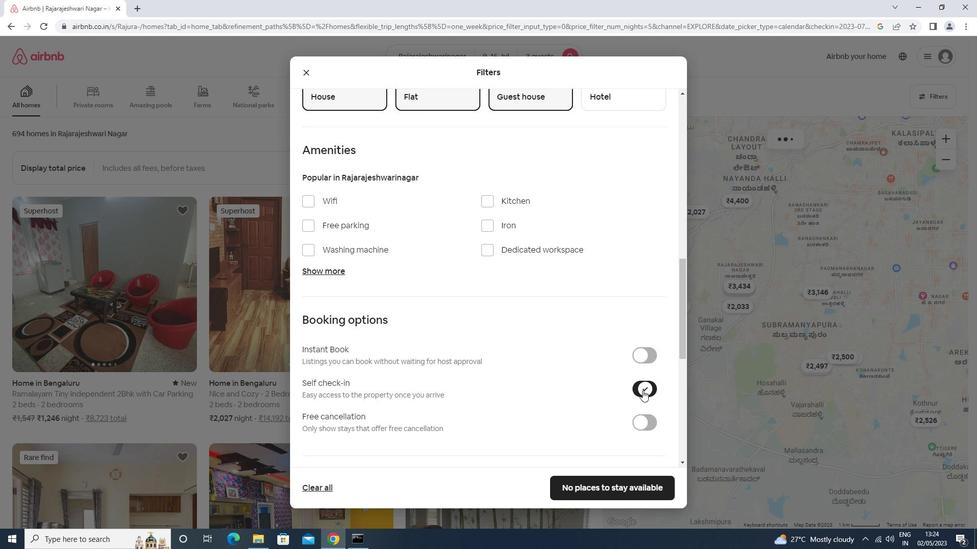 
Action: Mouse scrolled (642, 390) with delta (0, 0)
Screenshot: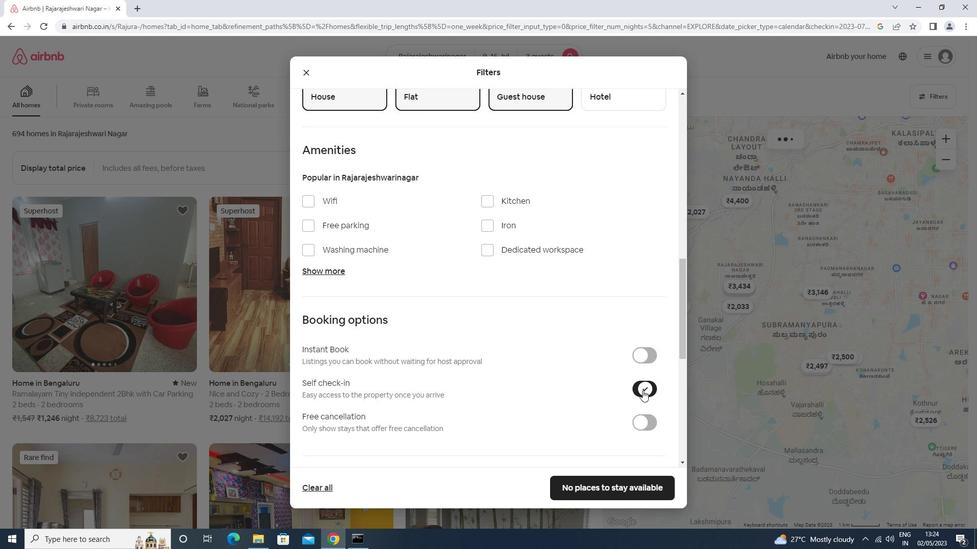 
Action: Mouse scrolled (642, 390) with delta (0, 0)
Screenshot: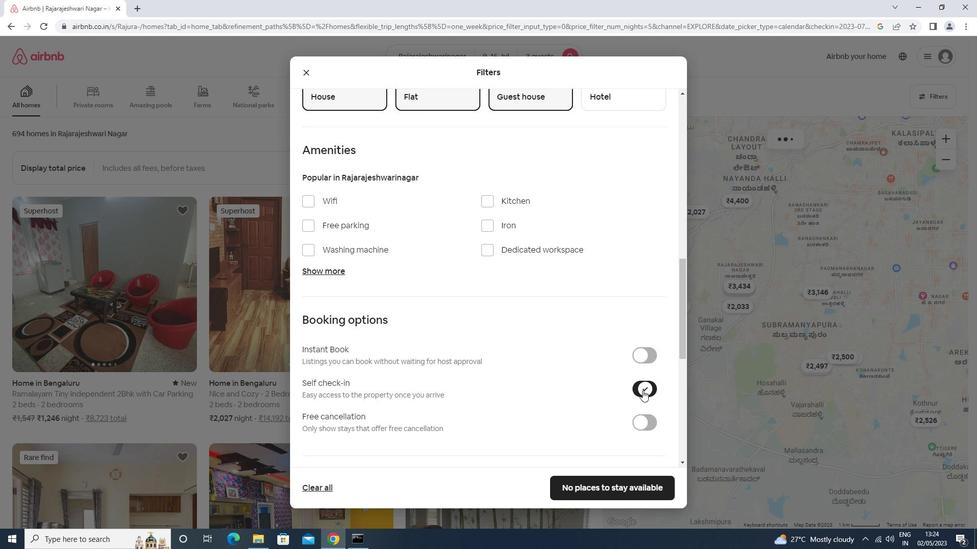 
Action: Mouse scrolled (642, 390) with delta (0, 0)
Screenshot: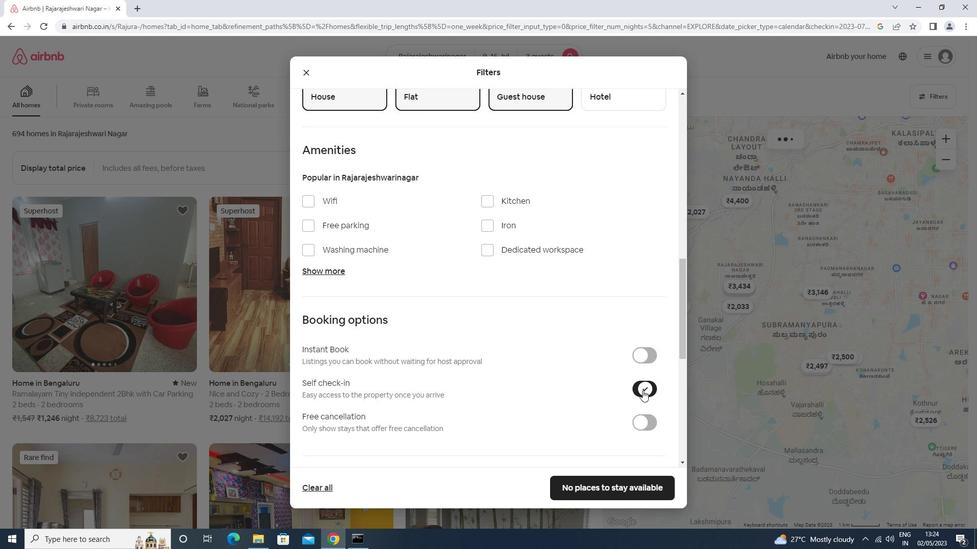 
Action: Mouse scrolled (642, 390) with delta (0, 0)
Screenshot: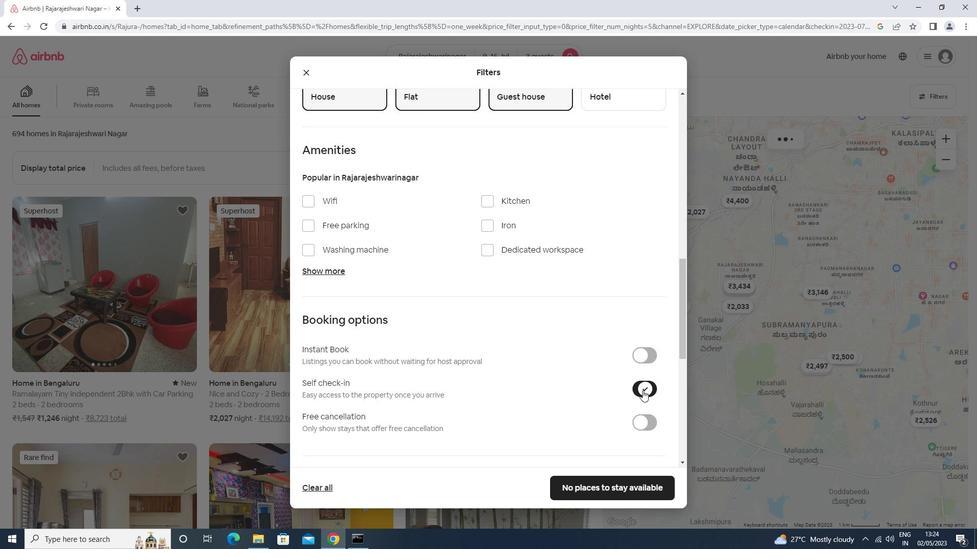 
Action: Mouse scrolled (642, 390) with delta (0, 0)
Screenshot: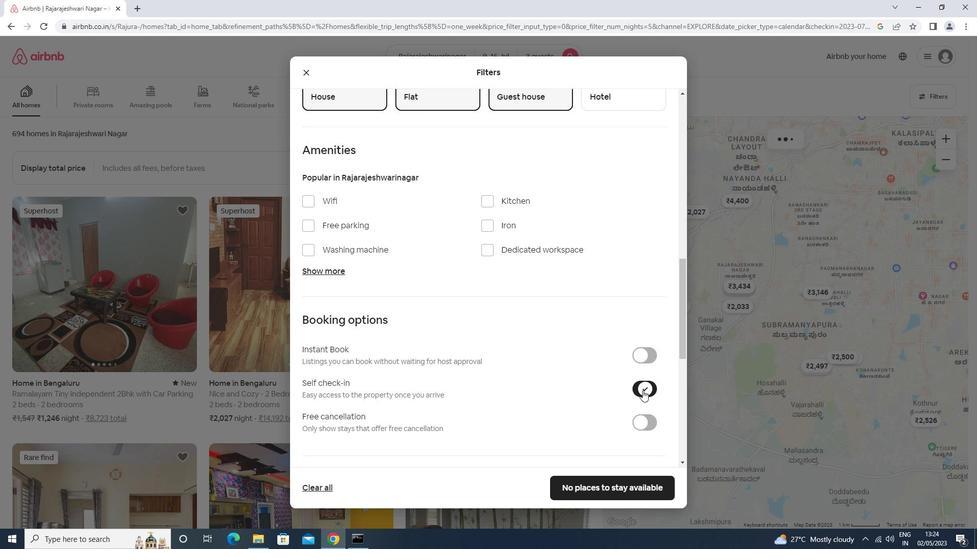 
Action: Mouse moved to (642, 390)
Screenshot: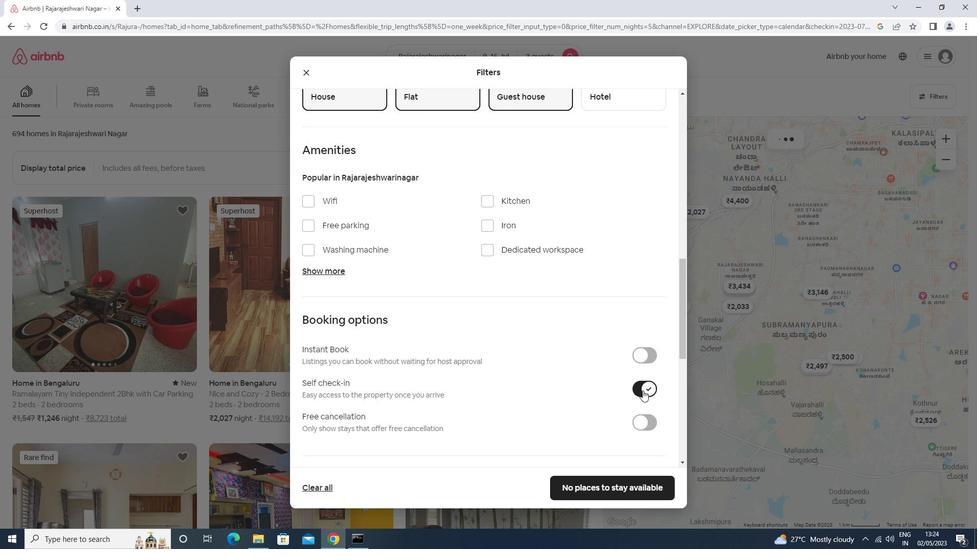 
Action: Mouse scrolled (642, 390) with delta (0, 0)
Screenshot: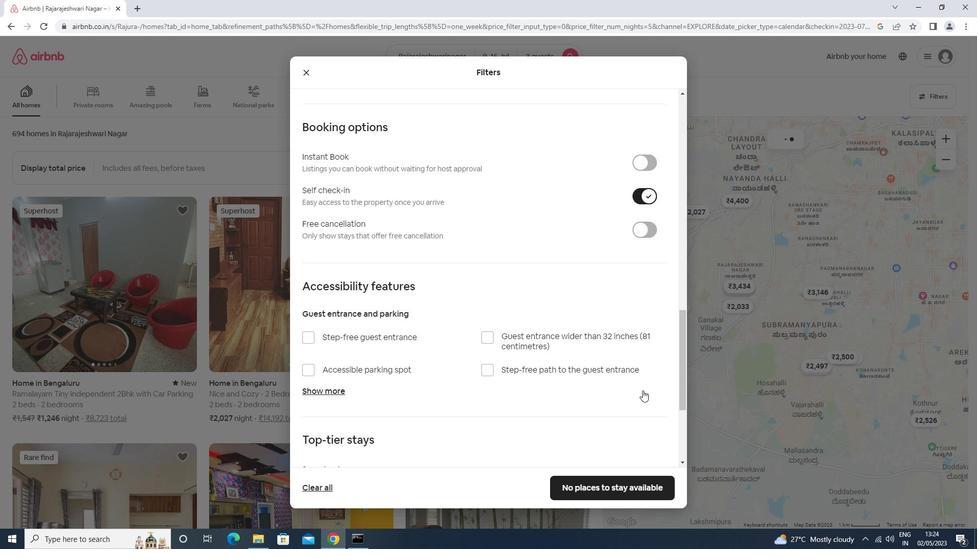
Action: Mouse scrolled (642, 390) with delta (0, 0)
Screenshot: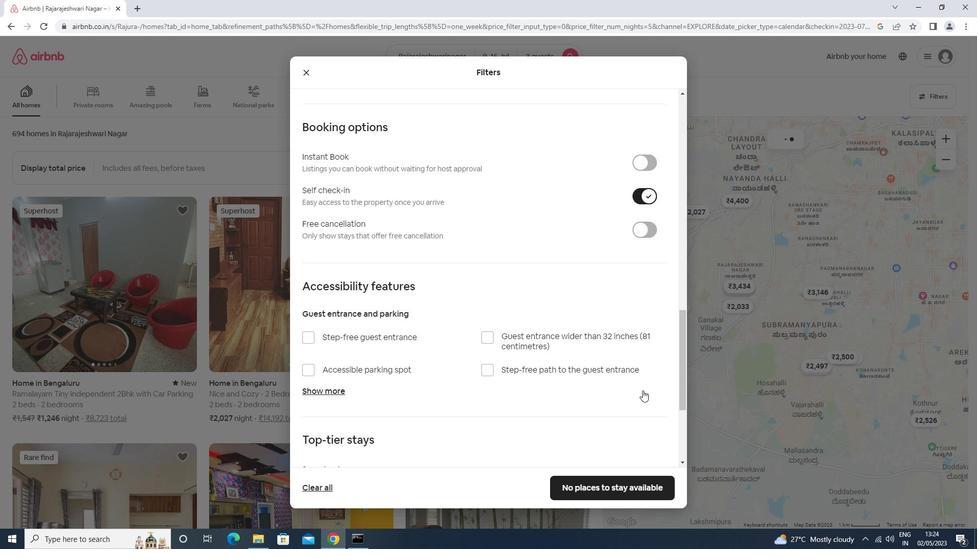 
Action: Mouse scrolled (642, 390) with delta (0, 0)
Screenshot: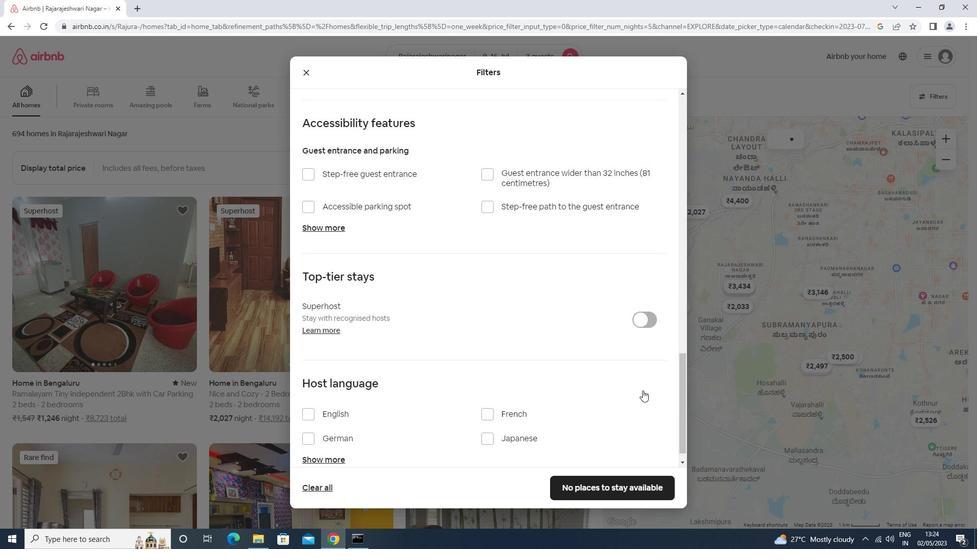 
Action: Mouse scrolled (642, 390) with delta (0, 0)
Screenshot: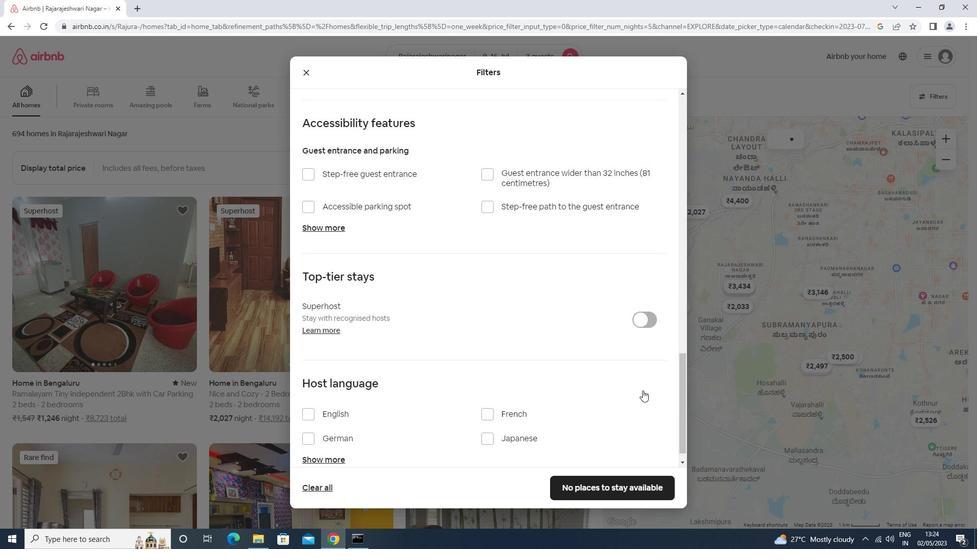 
Action: Mouse scrolled (642, 390) with delta (0, 0)
Screenshot: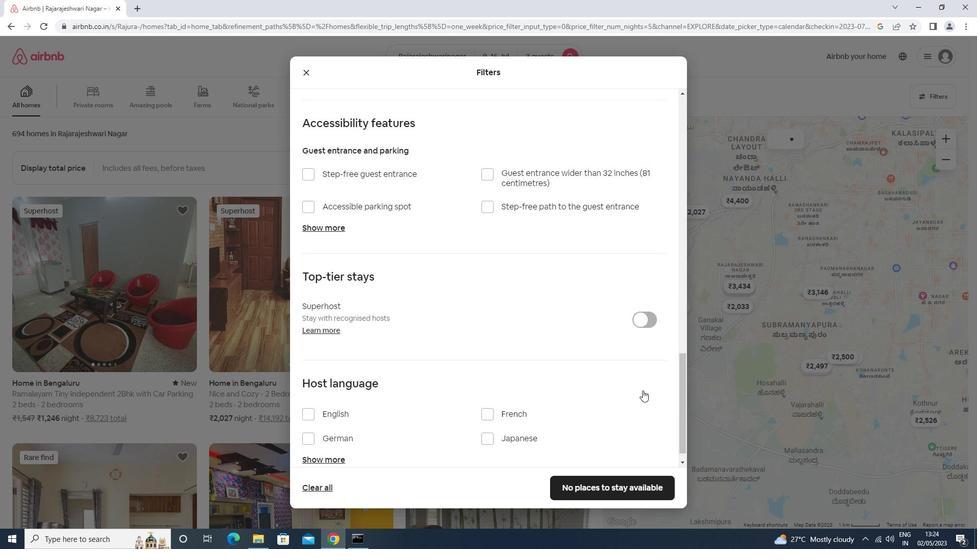 
Action: Mouse scrolled (642, 390) with delta (0, 0)
Screenshot: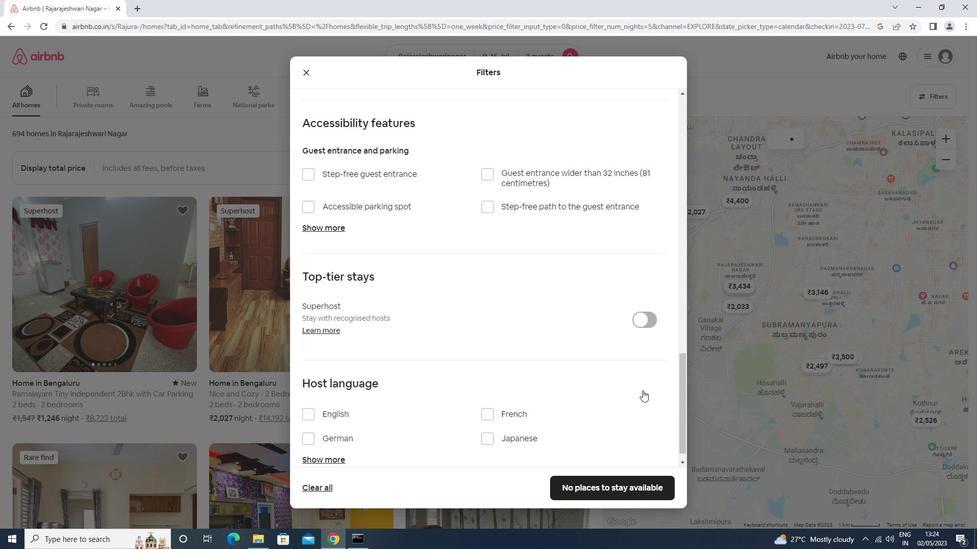 
Action: Mouse moved to (327, 393)
Screenshot: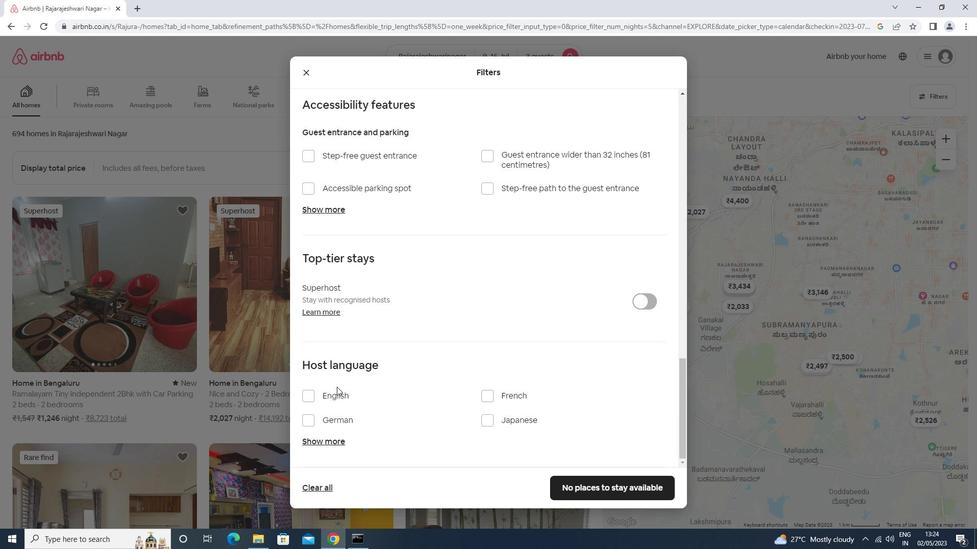 
Action: Mouse pressed left at (327, 393)
Screenshot: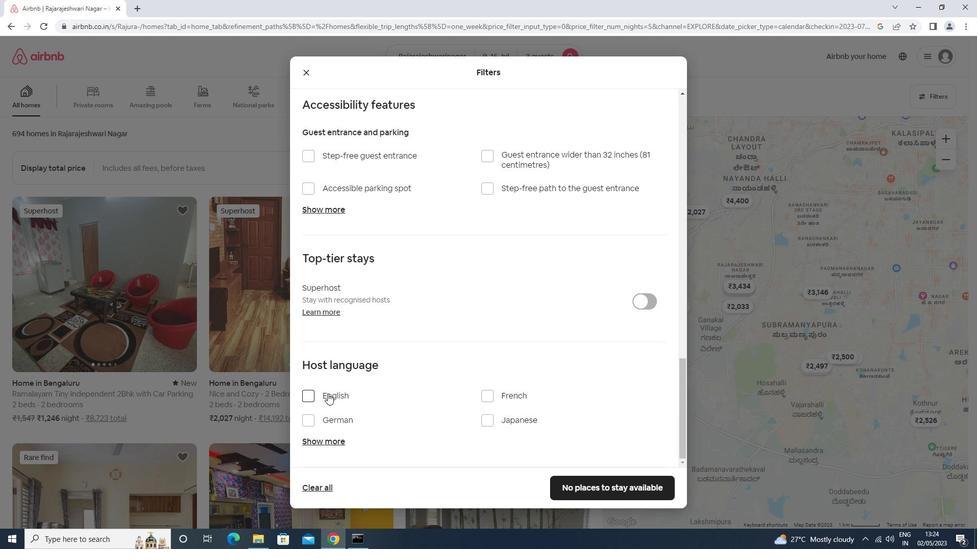 
Action: Mouse moved to (602, 492)
Screenshot: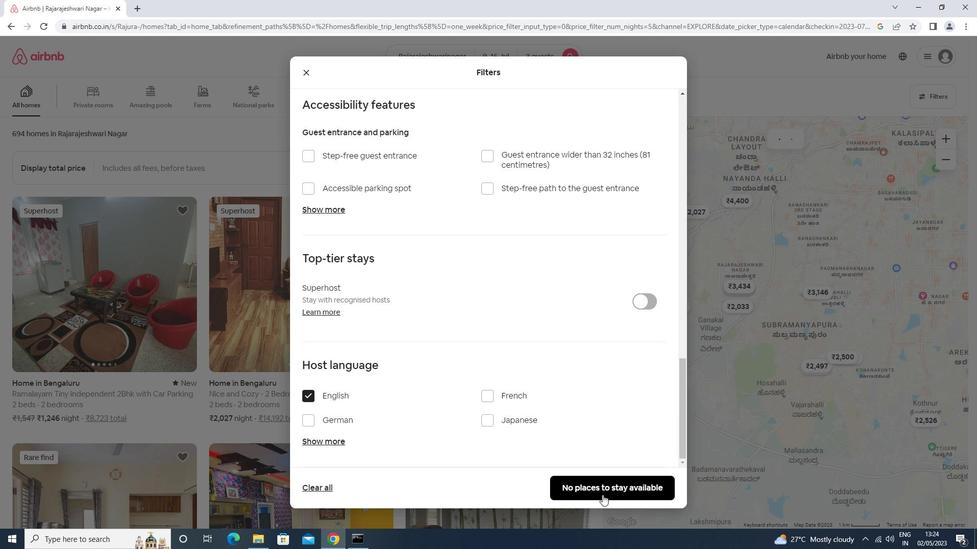 
Action: Mouse pressed left at (602, 492)
Screenshot: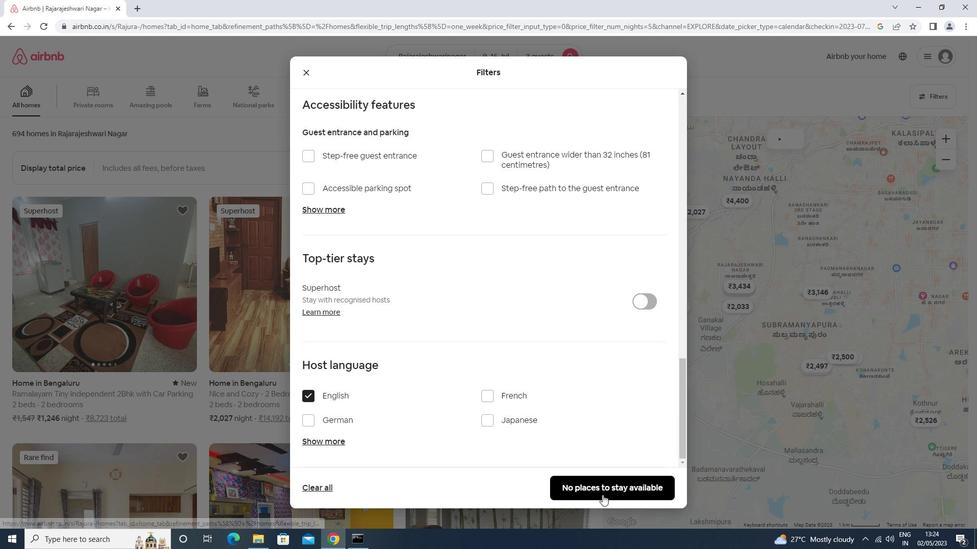 
Action: Mouse moved to (602, 491)
Screenshot: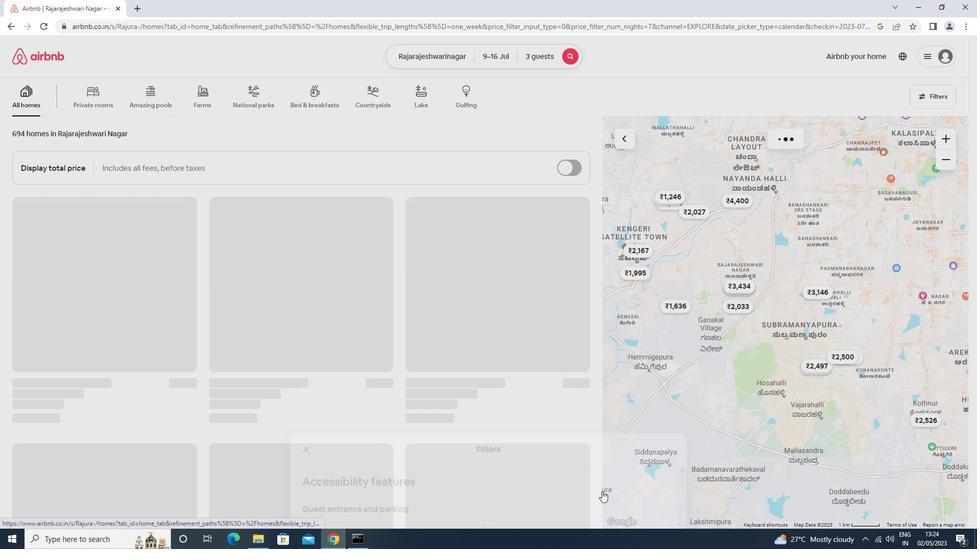 
